 Task: Create a due date automation trigger when advanced on, on the tuesday of the week a card is due add fields without custom field "Resume" set to a date between 1 and 7 days from now at 11:00 AM.
Action: Mouse moved to (829, 256)
Screenshot: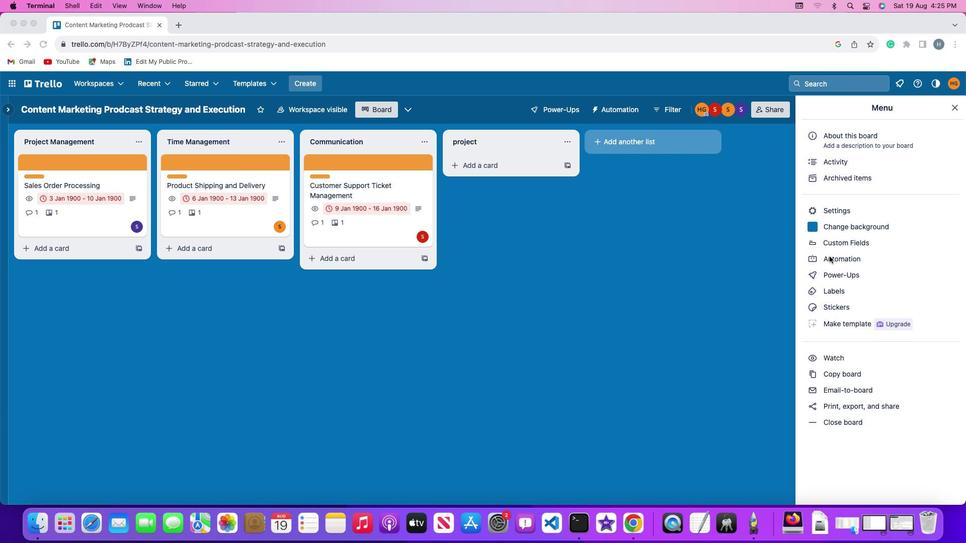 
Action: Mouse pressed left at (829, 256)
Screenshot: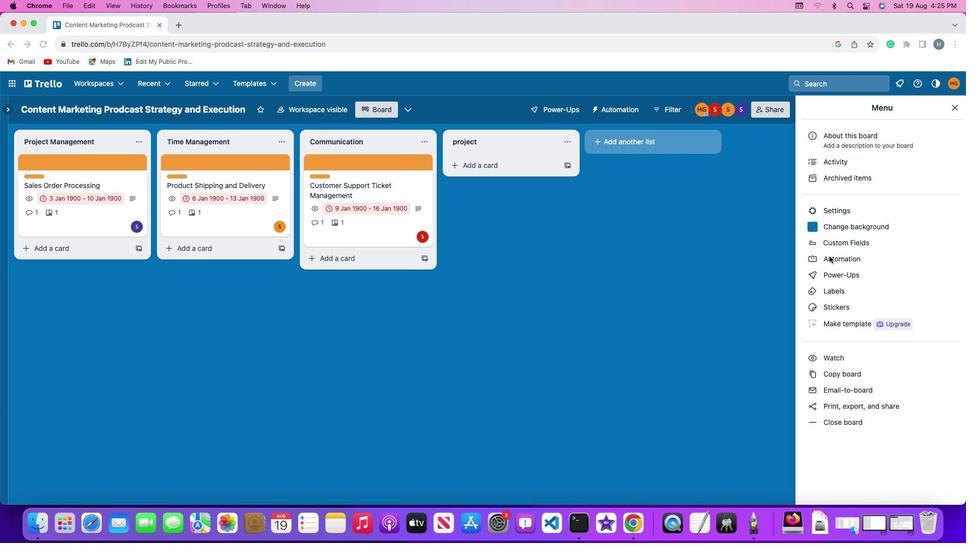 
Action: Mouse pressed left at (829, 256)
Screenshot: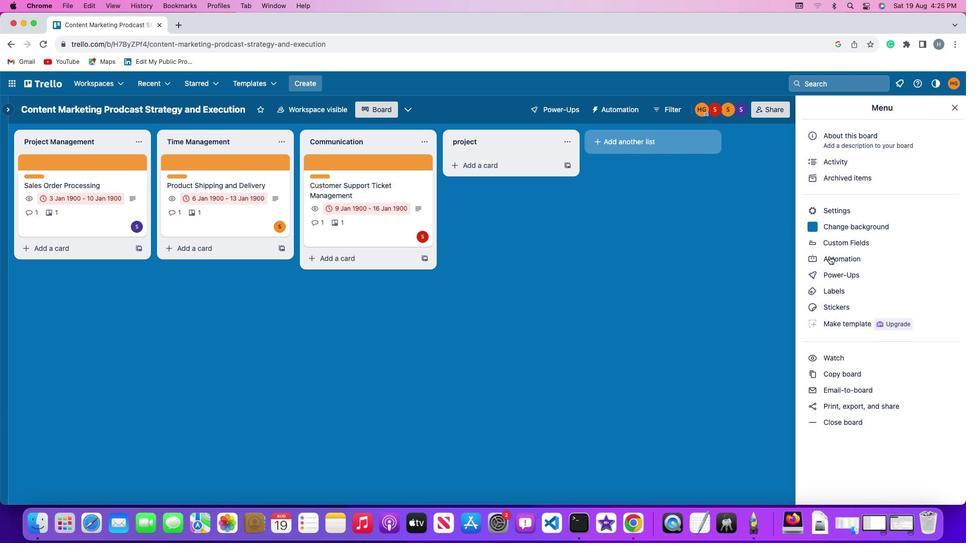 
Action: Mouse moved to (56, 236)
Screenshot: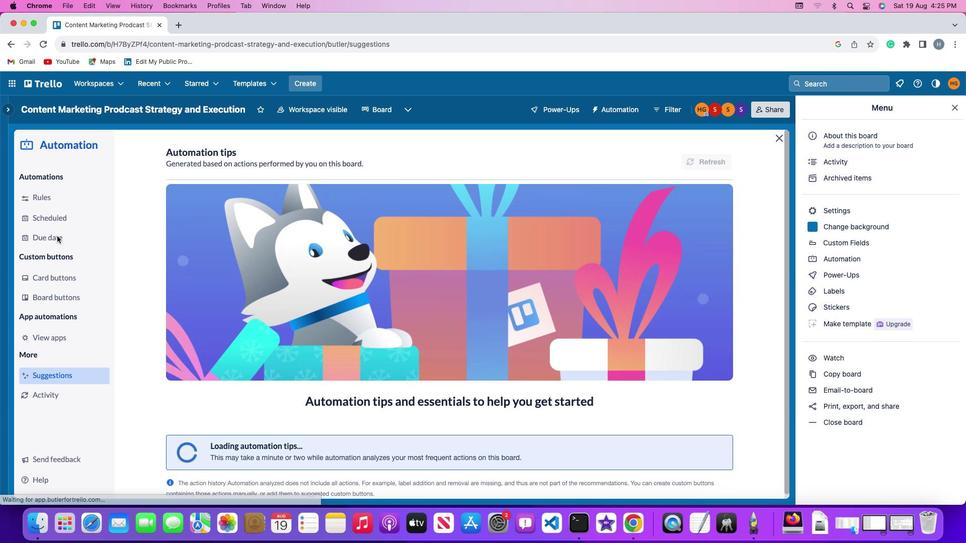 
Action: Mouse pressed left at (56, 236)
Screenshot: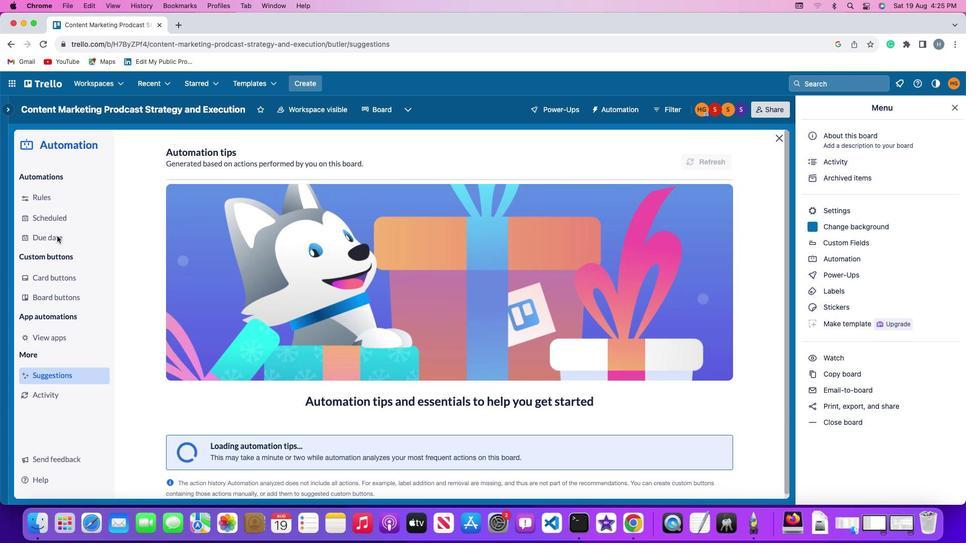 
Action: Mouse moved to (671, 153)
Screenshot: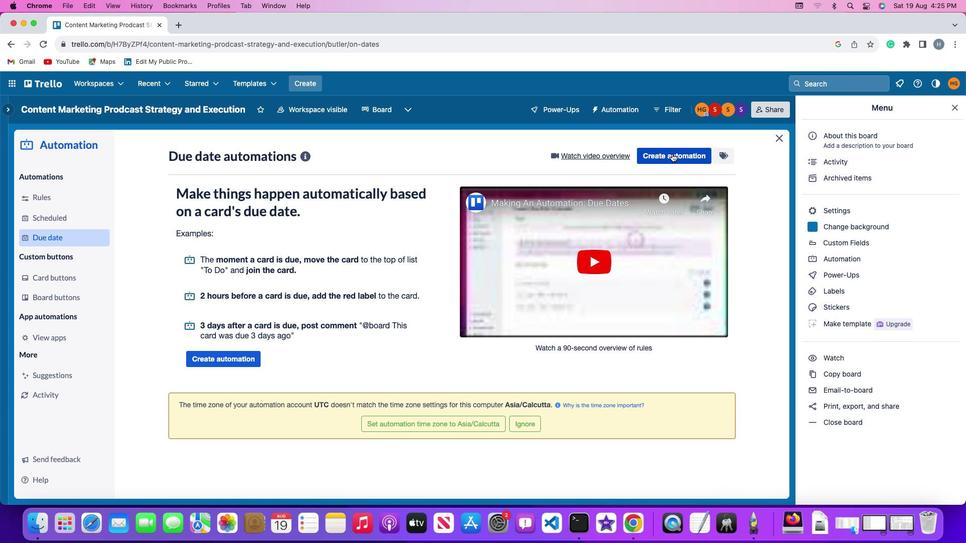 
Action: Mouse pressed left at (671, 153)
Screenshot: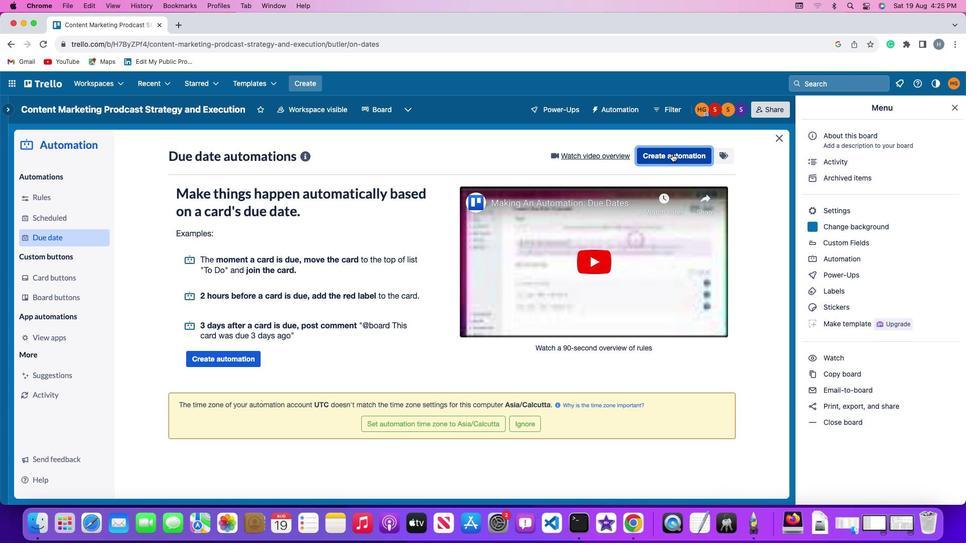 
Action: Mouse moved to (225, 256)
Screenshot: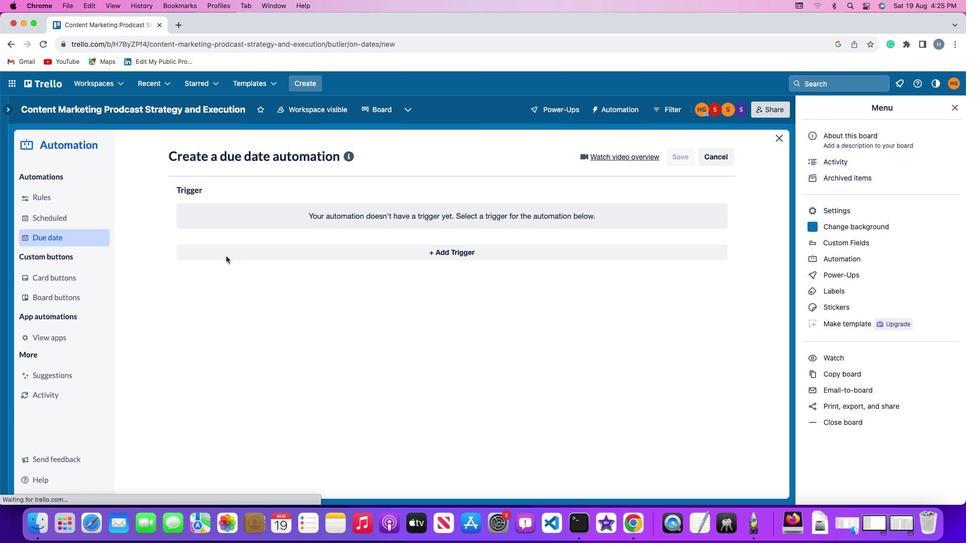 
Action: Mouse pressed left at (225, 256)
Screenshot: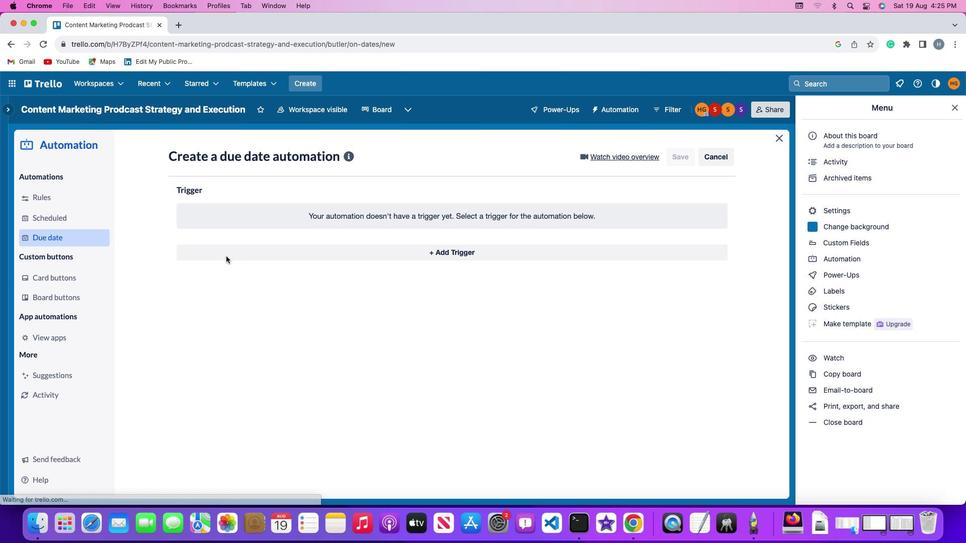 
Action: Mouse moved to (223, 436)
Screenshot: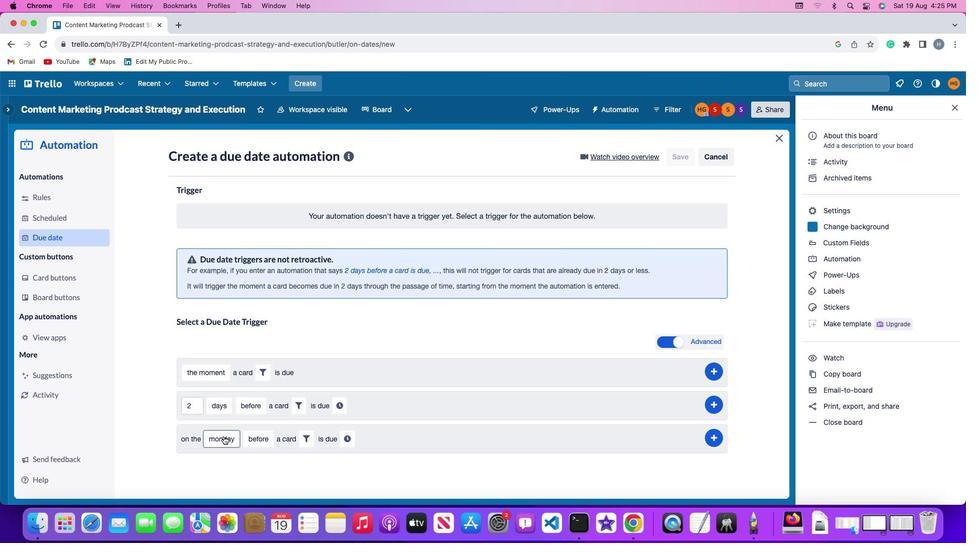 
Action: Mouse pressed left at (223, 436)
Screenshot: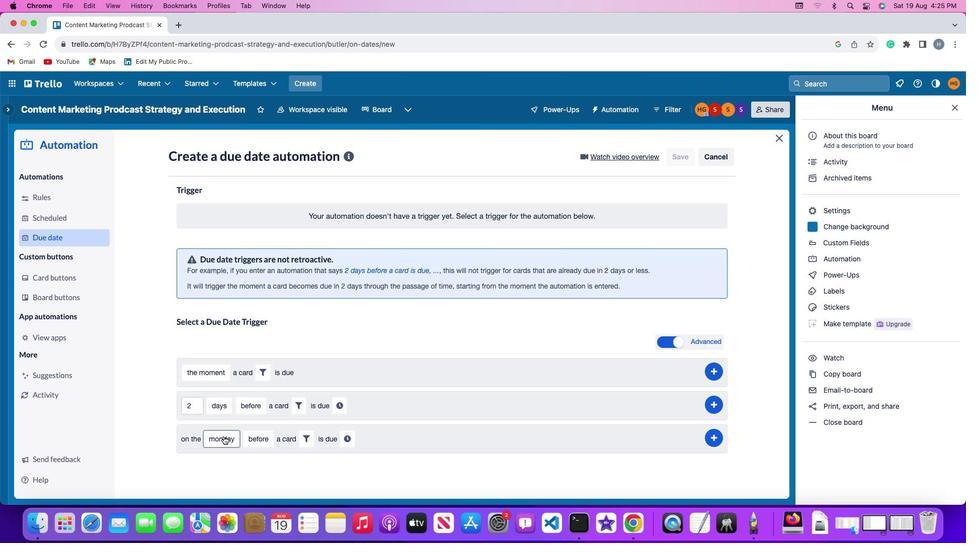 
Action: Mouse moved to (239, 323)
Screenshot: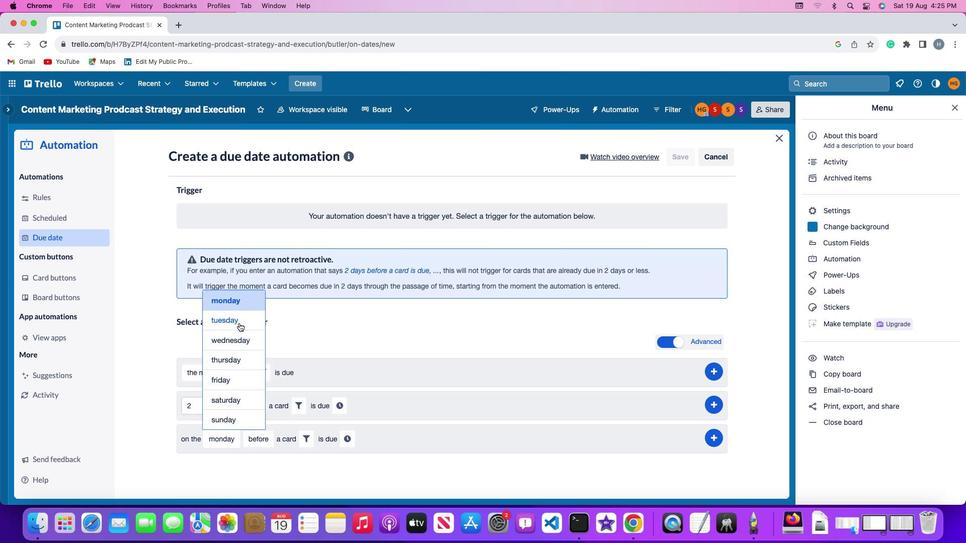 
Action: Mouse pressed left at (239, 323)
Screenshot: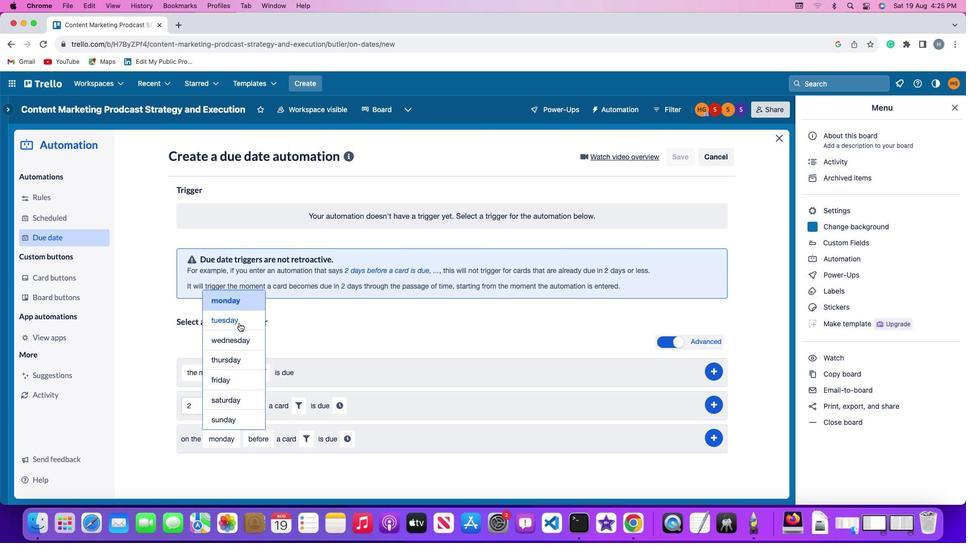 
Action: Mouse moved to (262, 436)
Screenshot: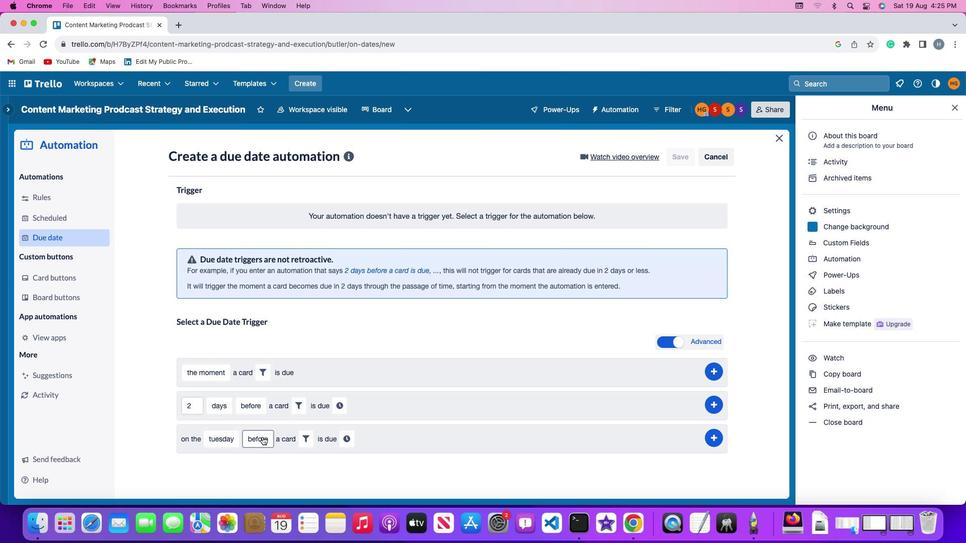 
Action: Mouse pressed left at (262, 436)
Screenshot: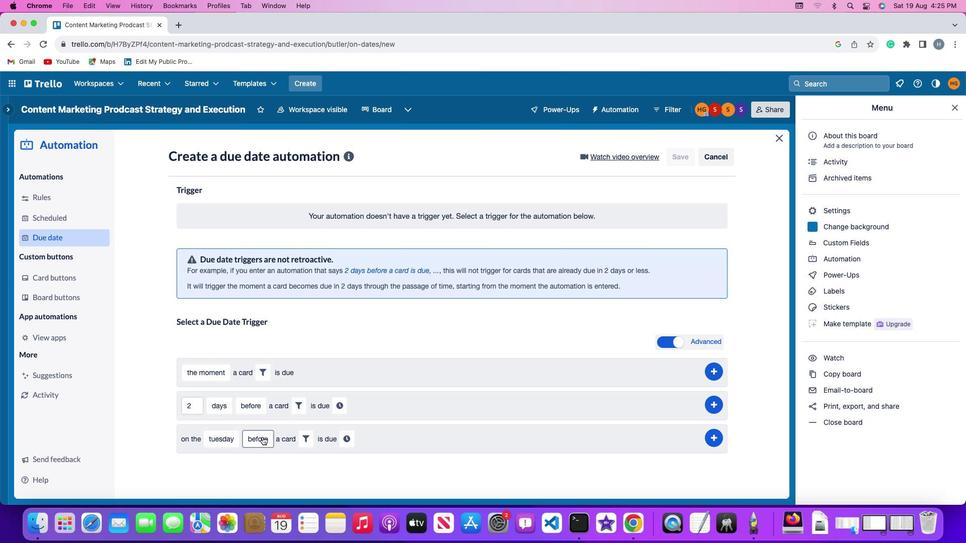 
Action: Mouse moved to (279, 401)
Screenshot: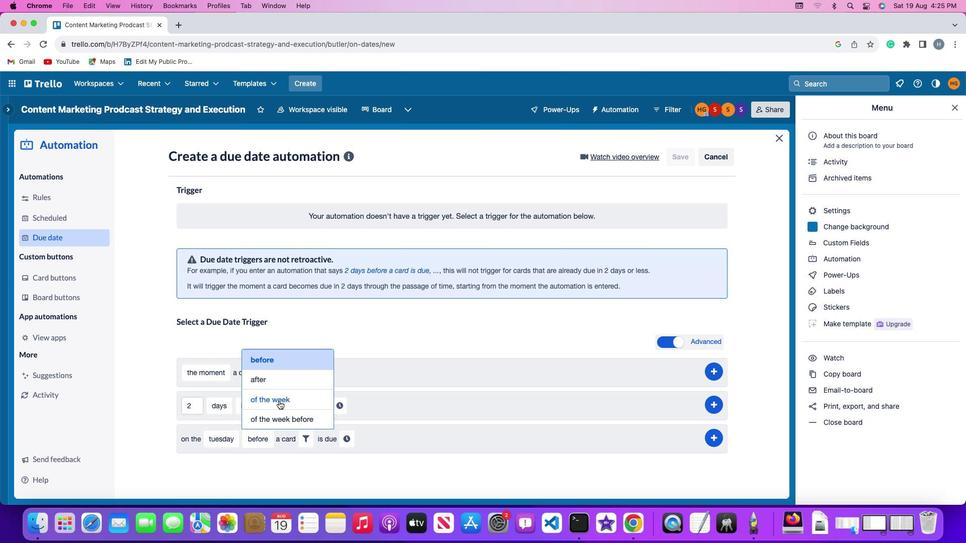 
Action: Mouse pressed left at (279, 401)
Screenshot: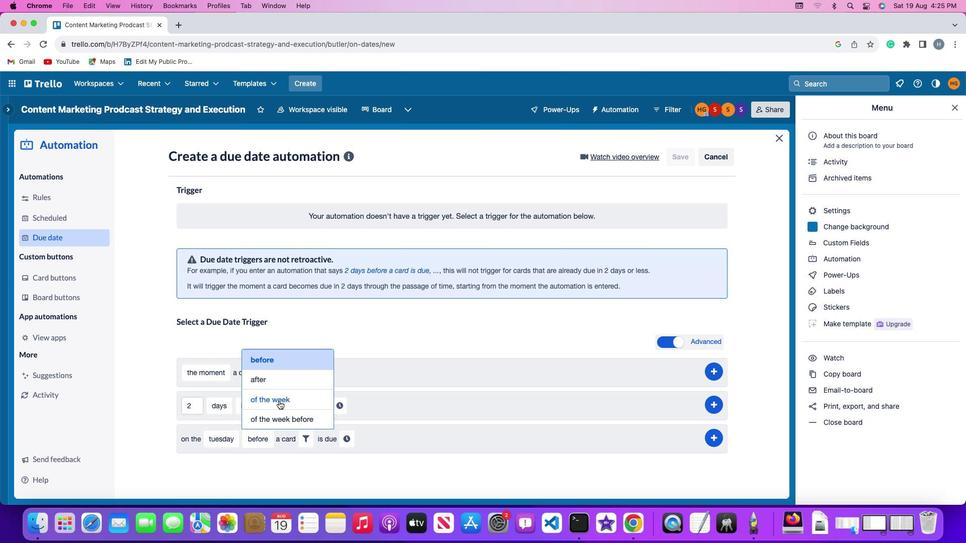 
Action: Mouse moved to (327, 441)
Screenshot: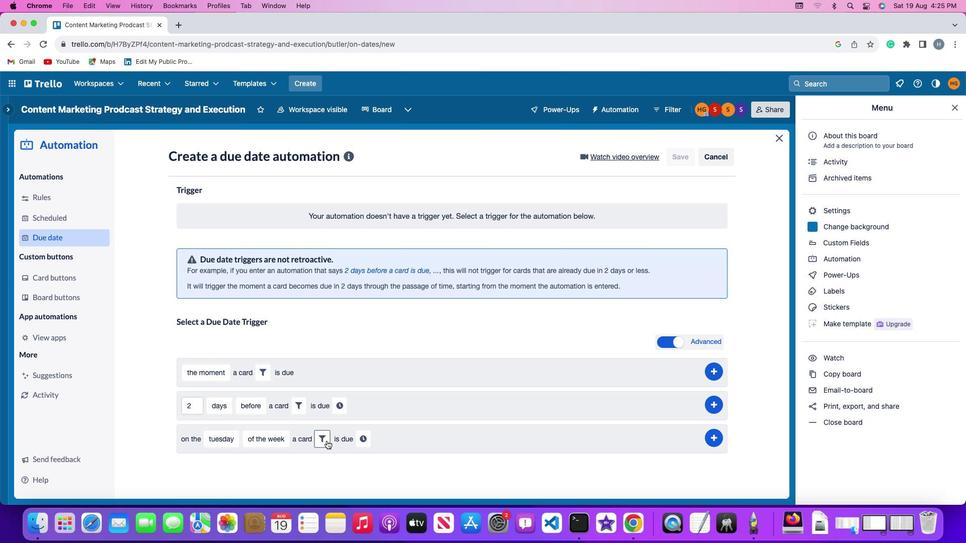 
Action: Mouse pressed left at (327, 441)
Screenshot: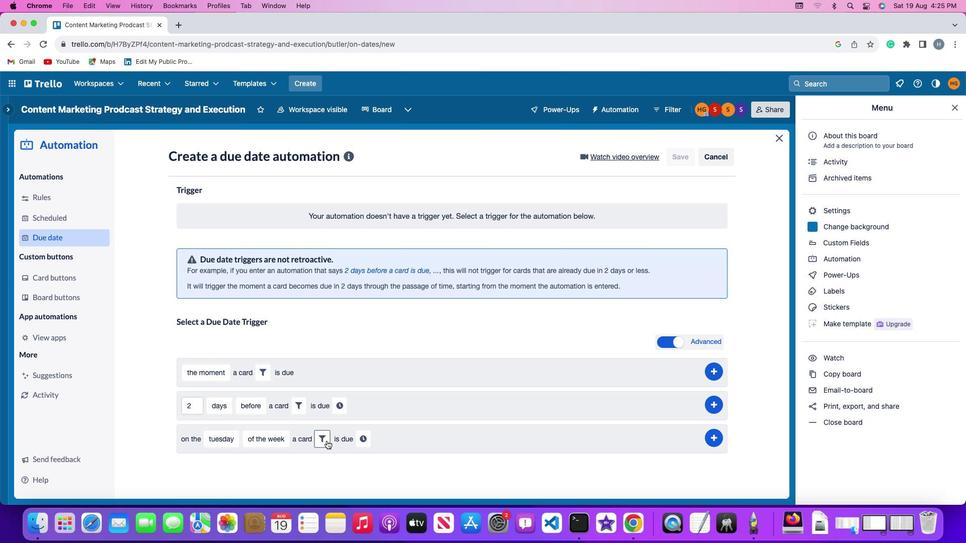 
Action: Mouse moved to (484, 467)
Screenshot: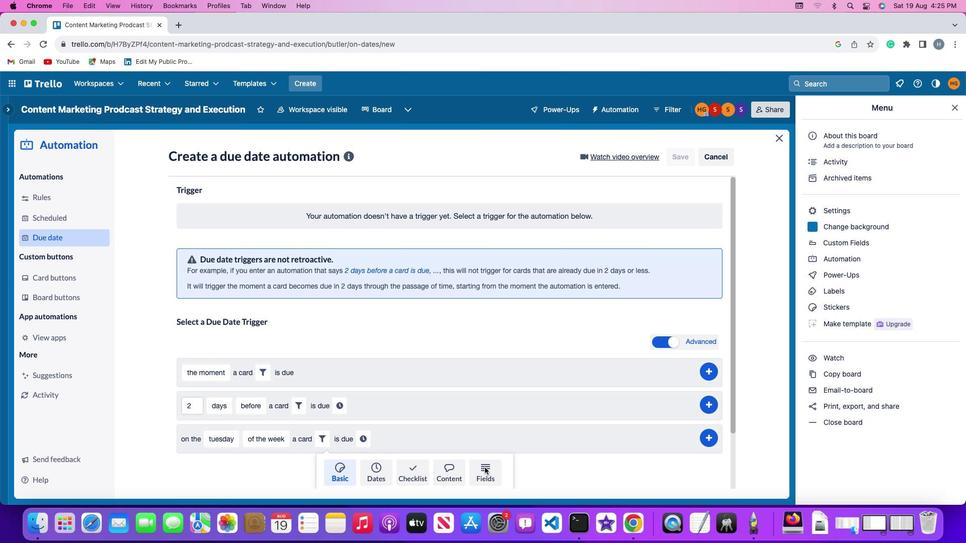 
Action: Mouse pressed left at (484, 467)
Screenshot: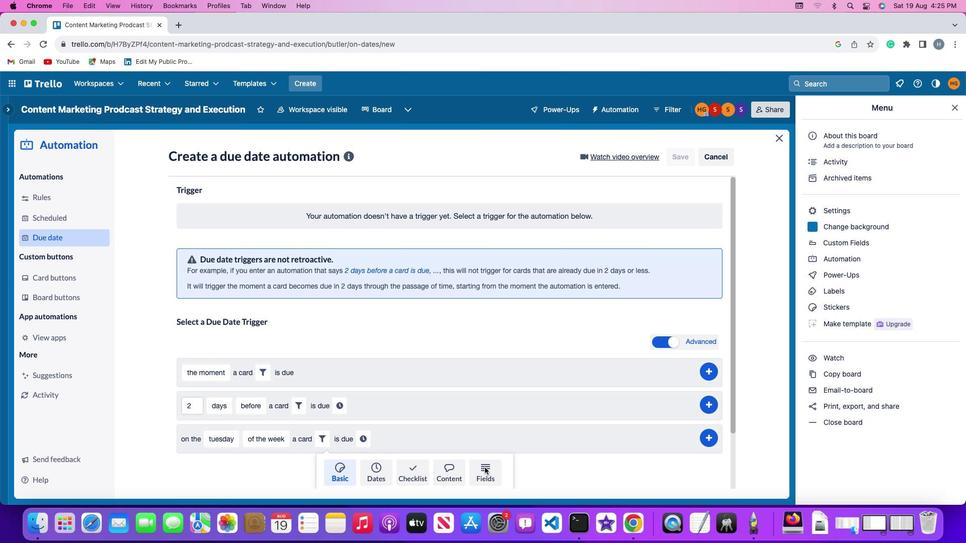 
Action: Mouse moved to (291, 469)
Screenshot: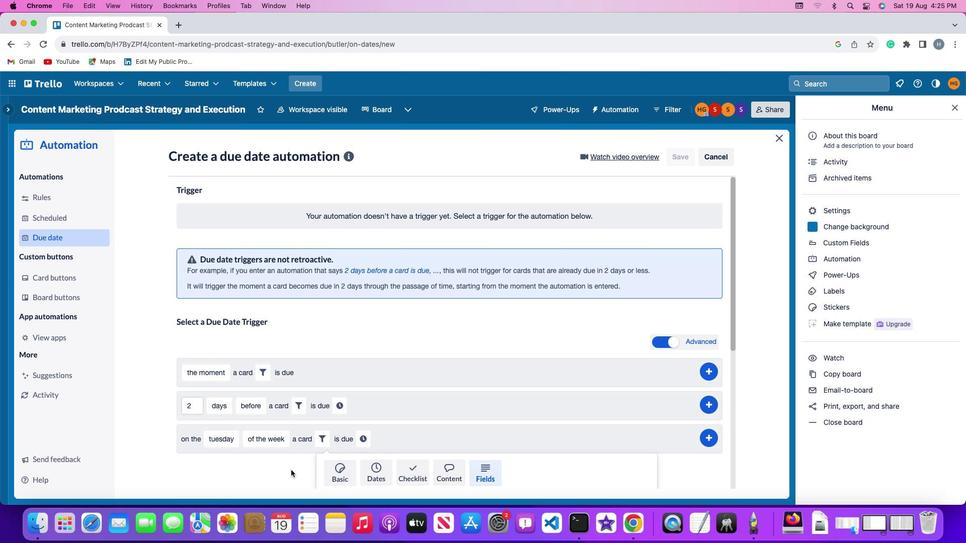 
Action: Mouse scrolled (291, 469) with delta (0, 0)
Screenshot: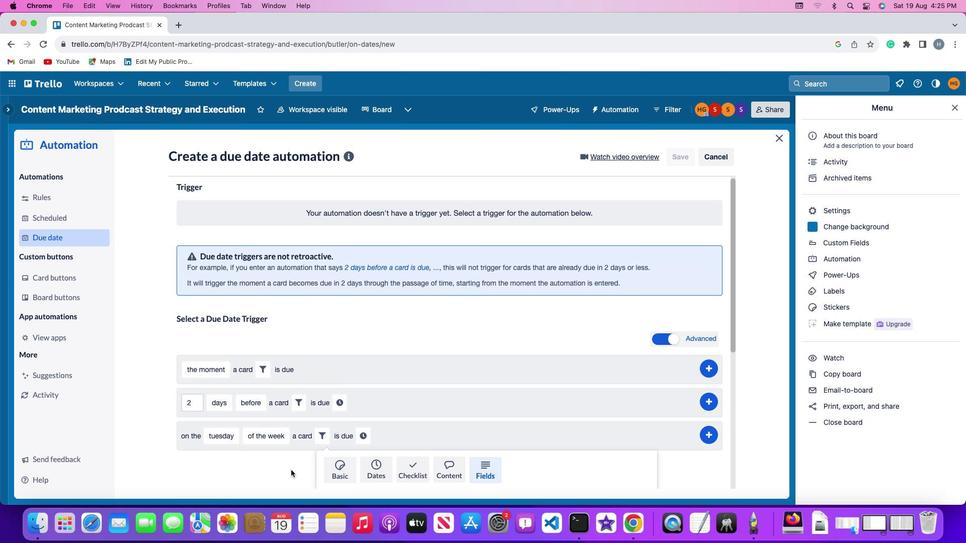 
Action: Mouse scrolled (291, 469) with delta (0, 0)
Screenshot: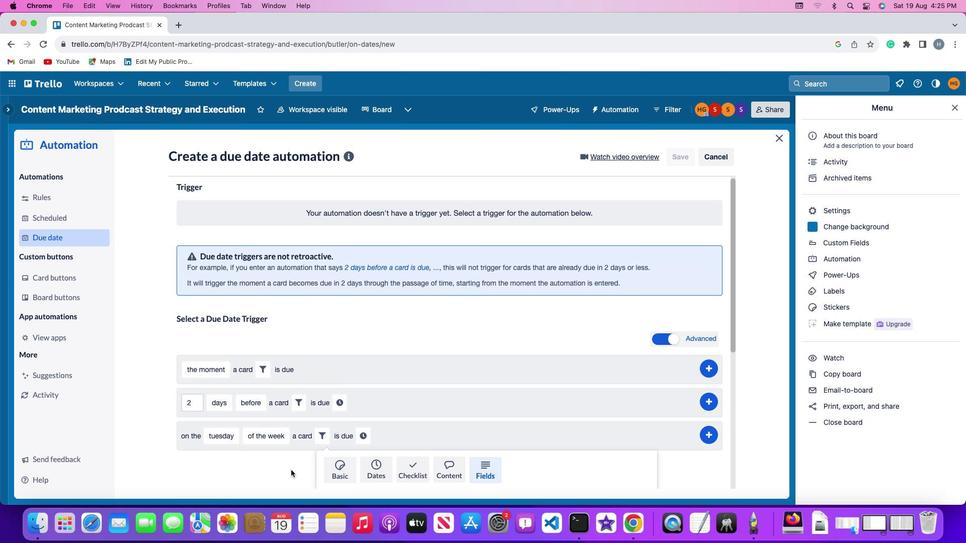 
Action: Mouse scrolled (291, 469) with delta (0, -2)
Screenshot: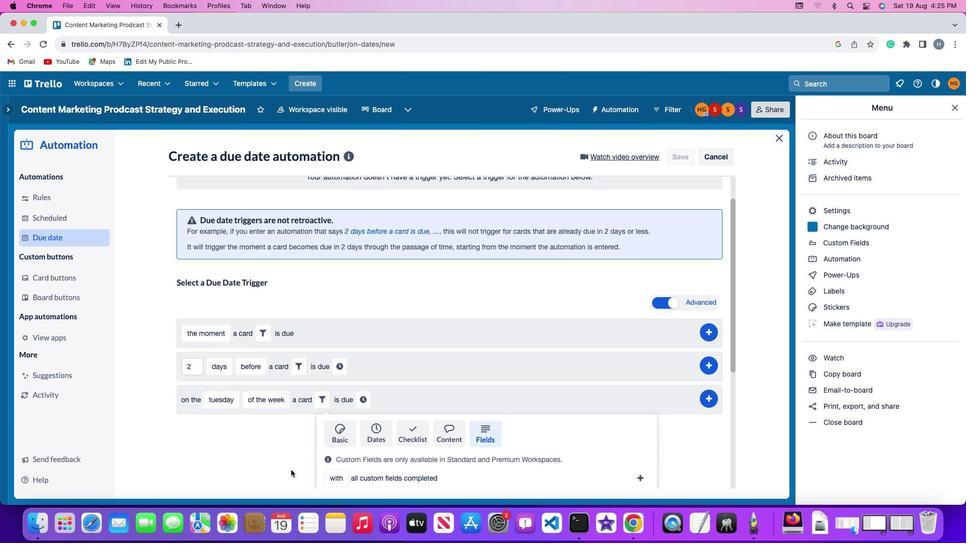 
Action: Mouse scrolled (291, 469) with delta (0, -2)
Screenshot: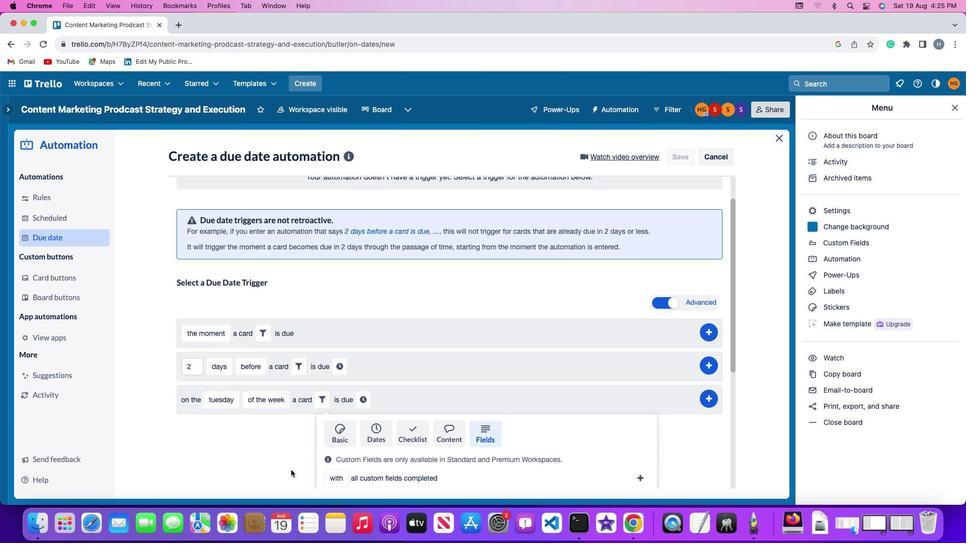 
Action: Mouse scrolled (291, 469) with delta (0, -3)
Screenshot: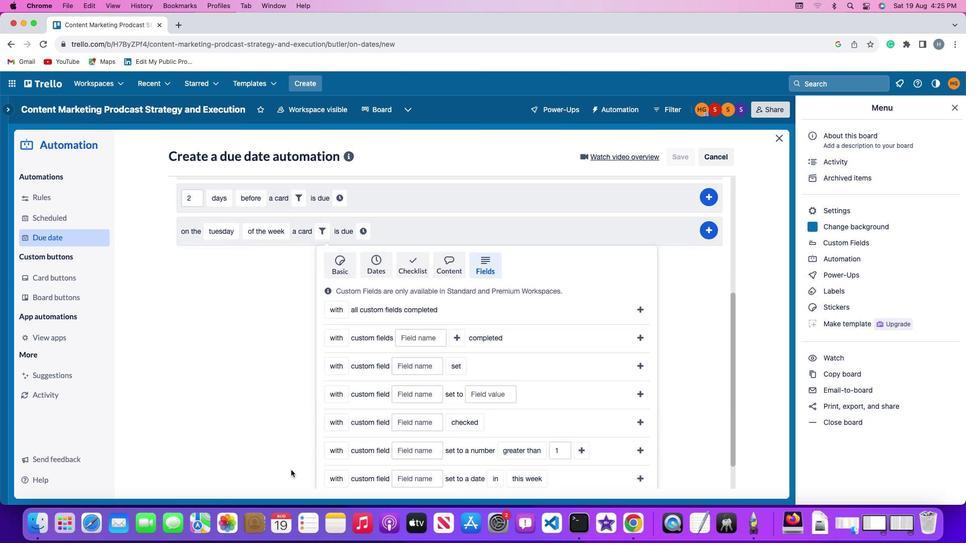 
Action: Mouse moved to (296, 466)
Screenshot: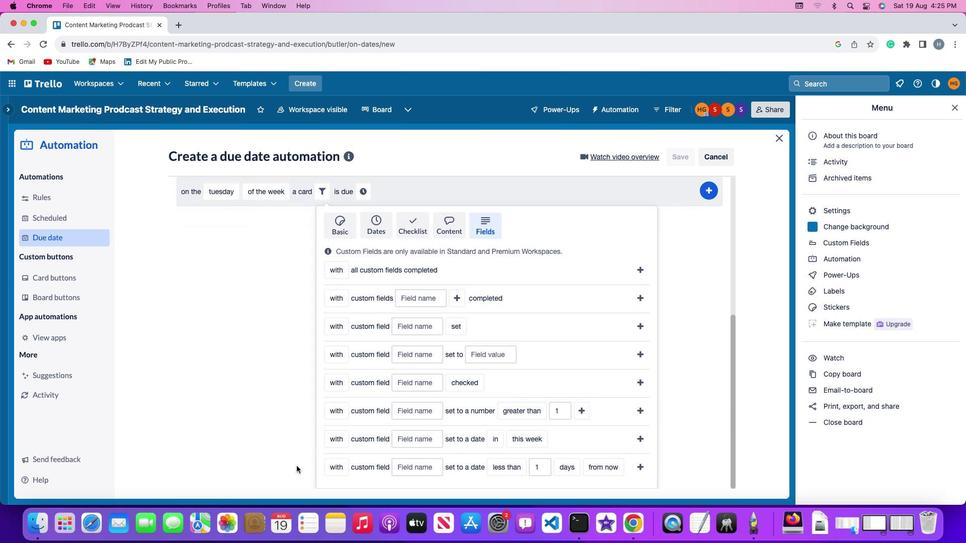 
Action: Mouse scrolled (296, 466) with delta (0, 0)
Screenshot: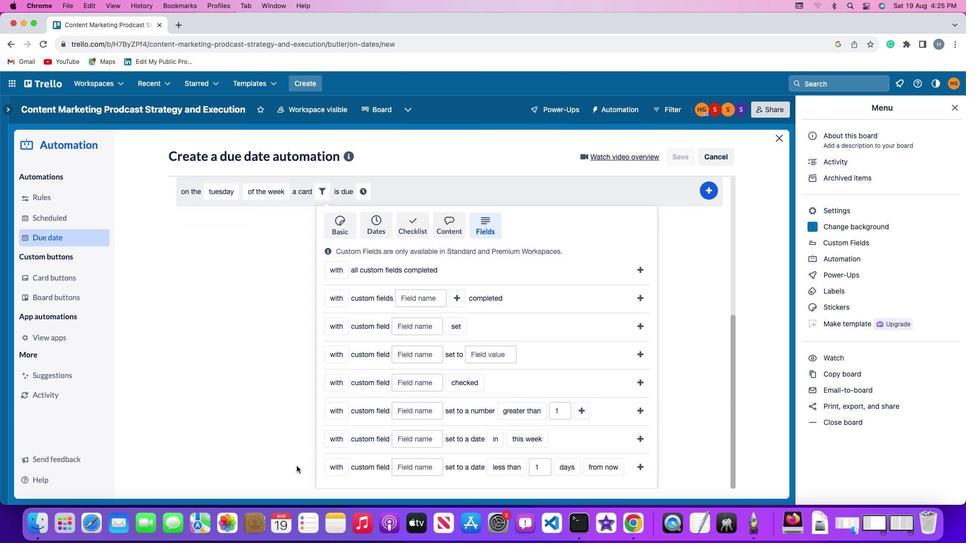 
Action: Mouse scrolled (296, 466) with delta (0, 0)
Screenshot: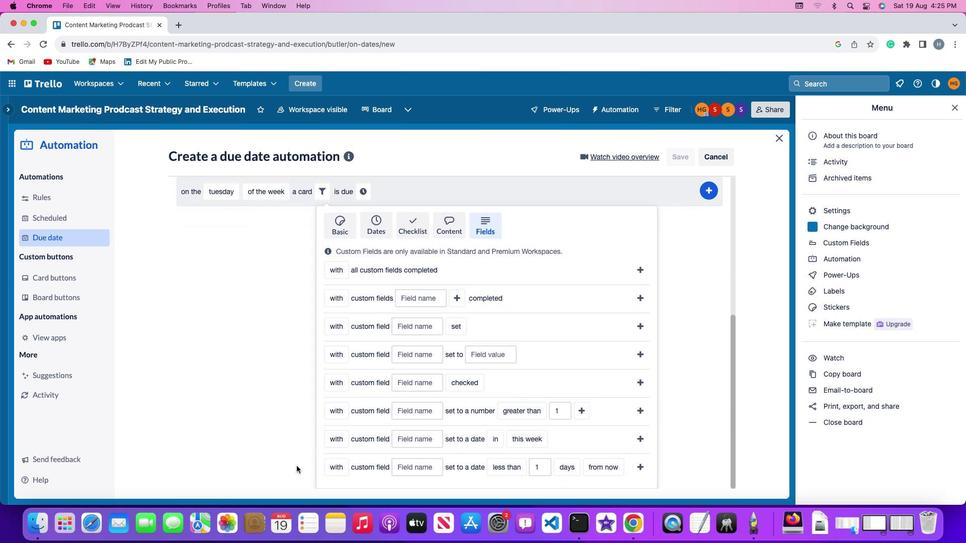 
Action: Mouse scrolled (296, 466) with delta (0, -1)
Screenshot: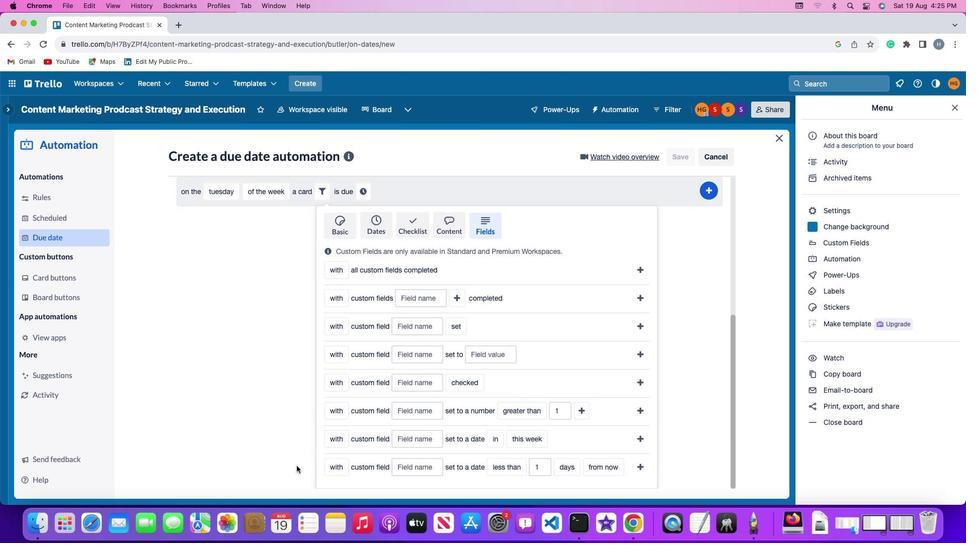 
Action: Mouse moved to (344, 463)
Screenshot: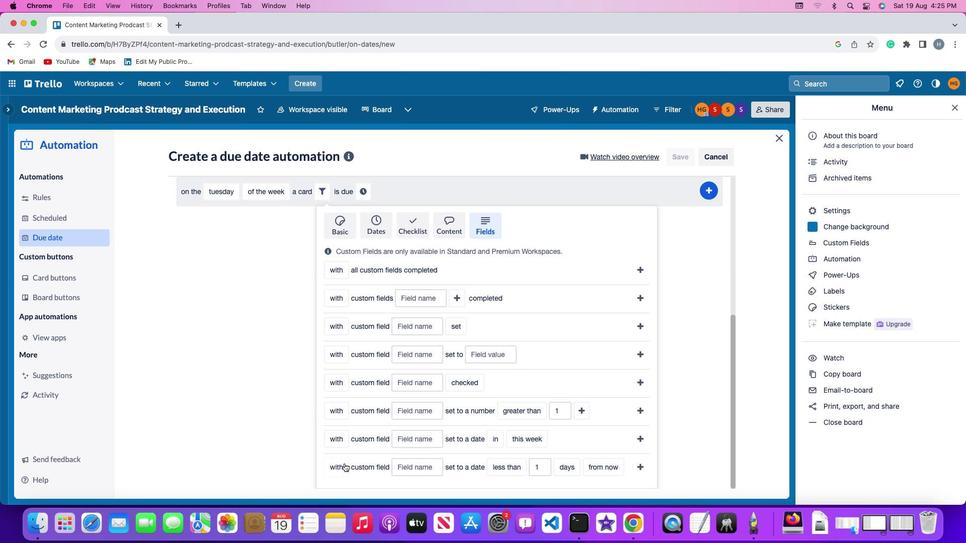 
Action: Mouse pressed left at (344, 463)
Screenshot: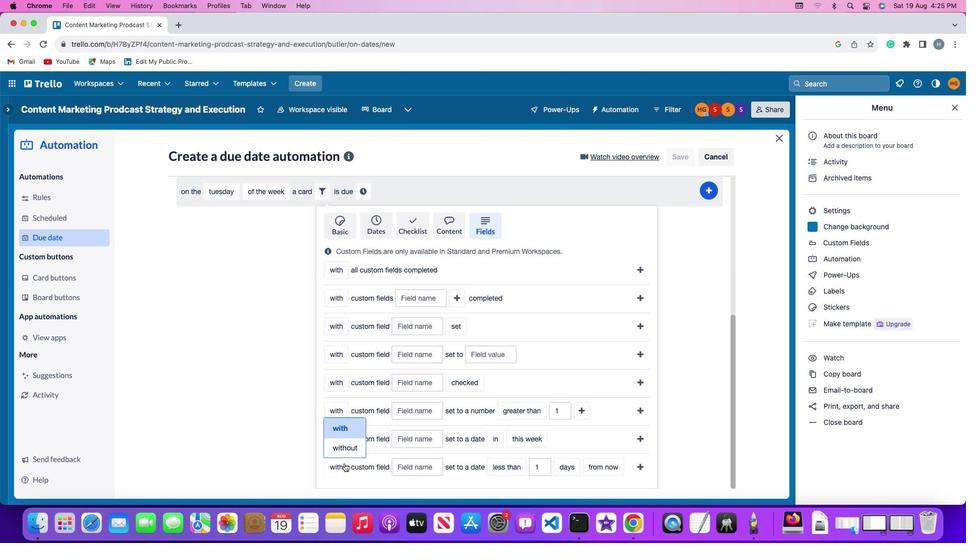 
Action: Mouse moved to (345, 452)
Screenshot: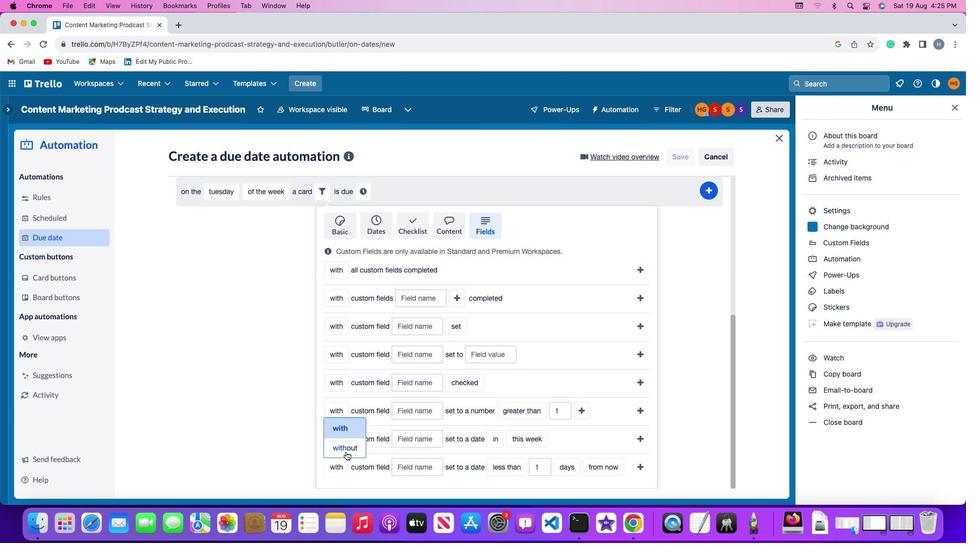 
Action: Mouse pressed left at (345, 452)
Screenshot: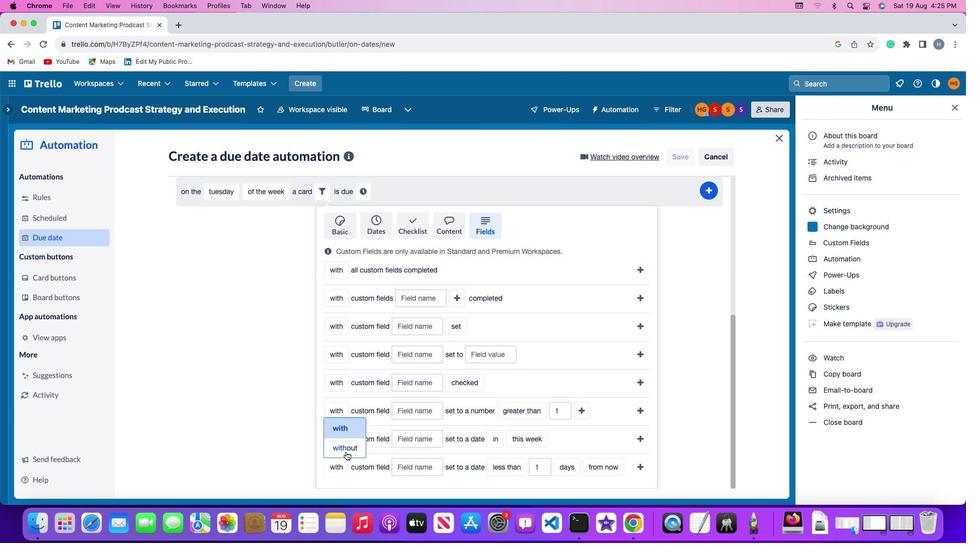 
Action: Mouse moved to (425, 465)
Screenshot: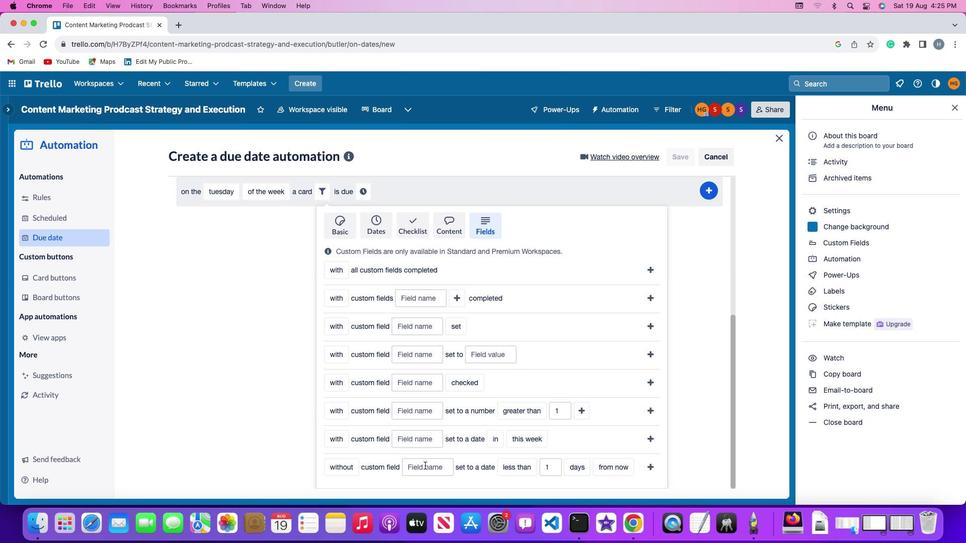 
Action: Mouse pressed left at (425, 465)
Screenshot: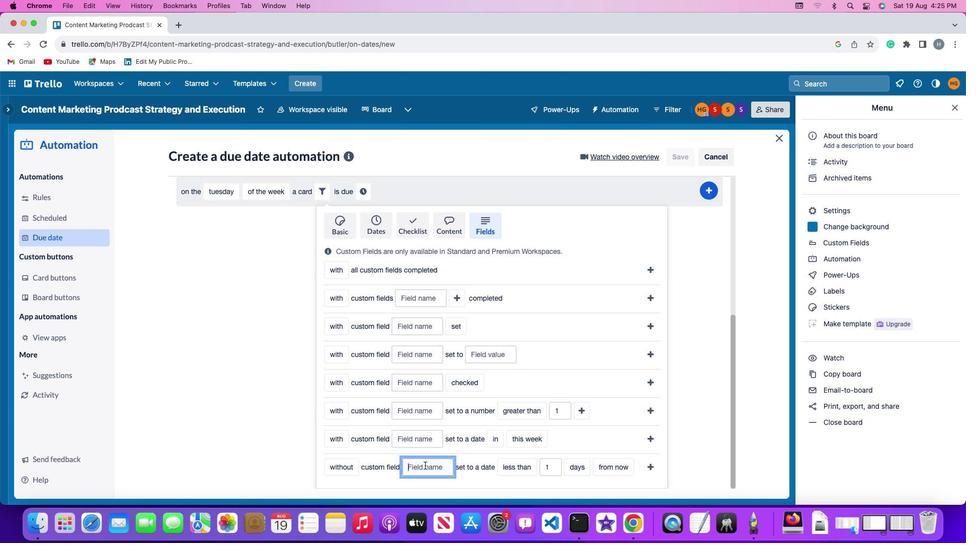 
Action: Key pressed Key.shift'R''e''s''u''m''e'
Screenshot: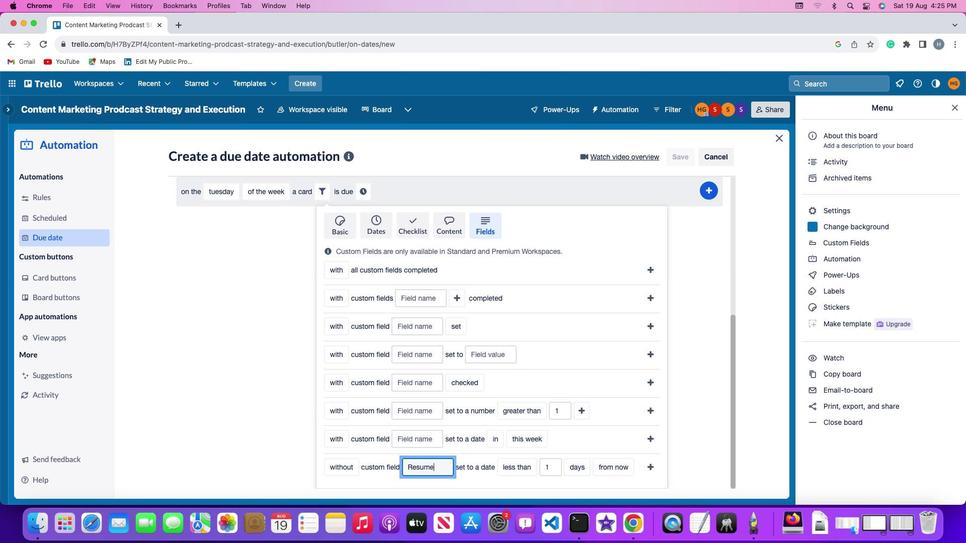 
Action: Mouse moved to (513, 461)
Screenshot: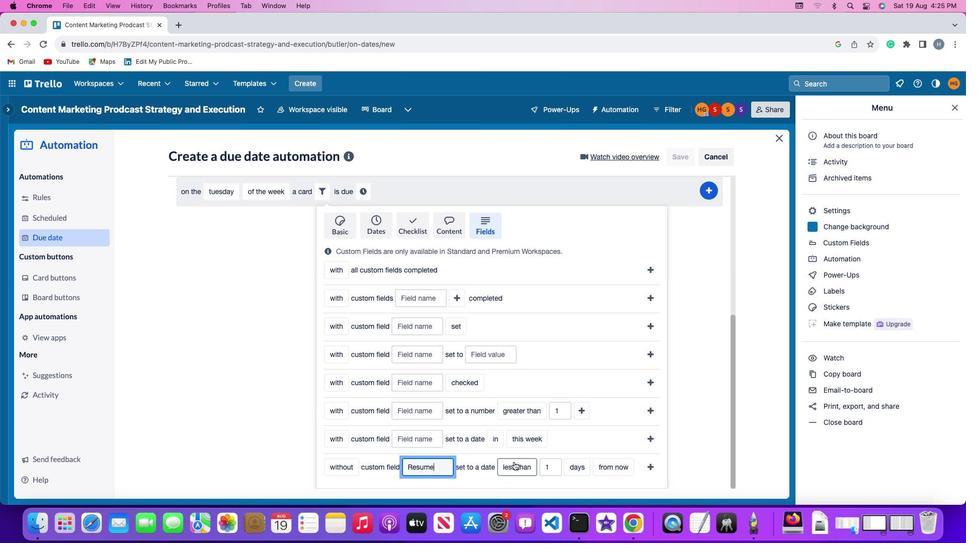 
Action: Mouse pressed left at (513, 461)
Screenshot: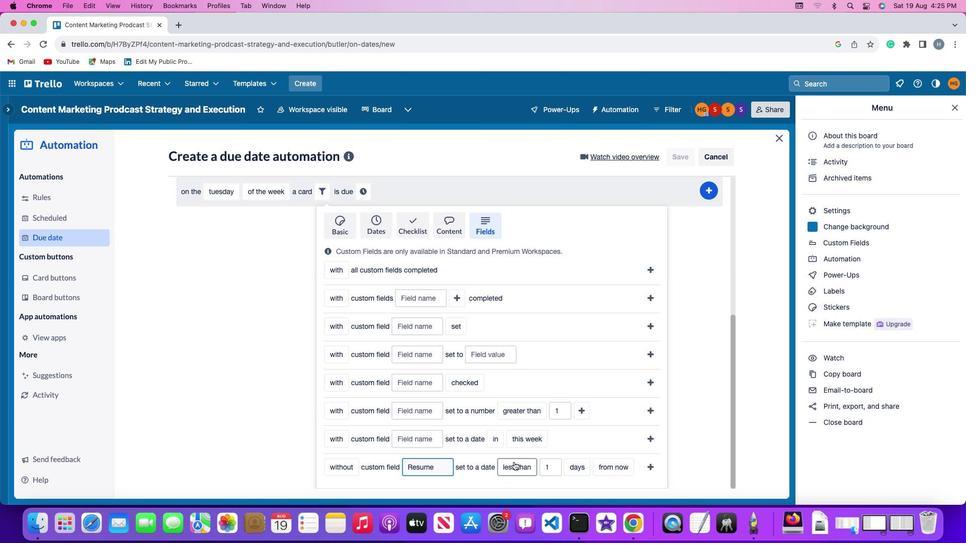 
Action: Mouse moved to (516, 450)
Screenshot: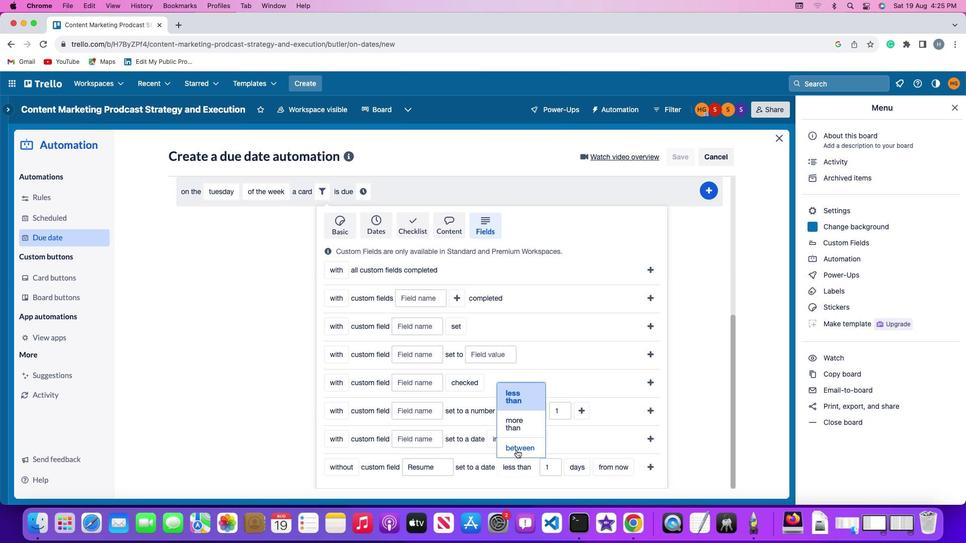 
Action: Mouse pressed left at (516, 450)
Screenshot: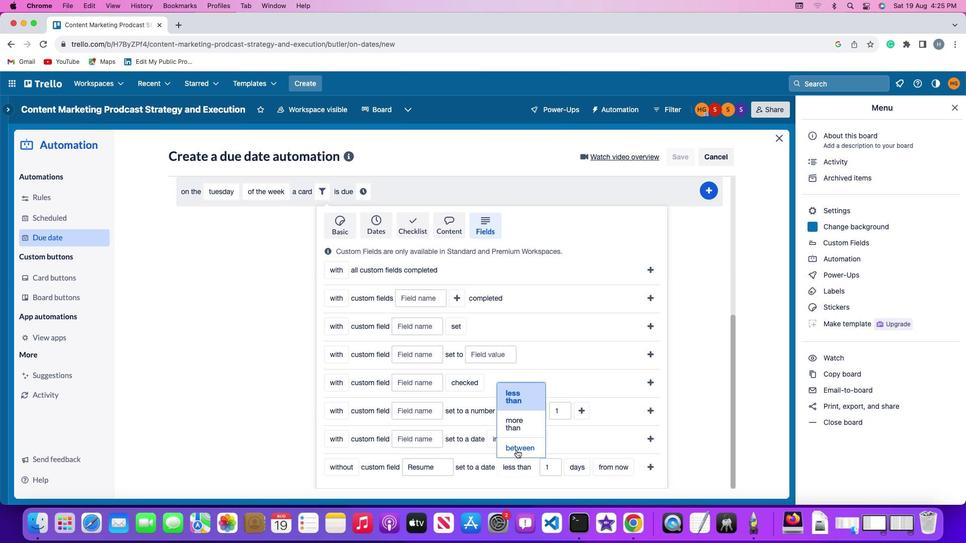 
Action: Mouse moved to (550, 465)
Screenshot: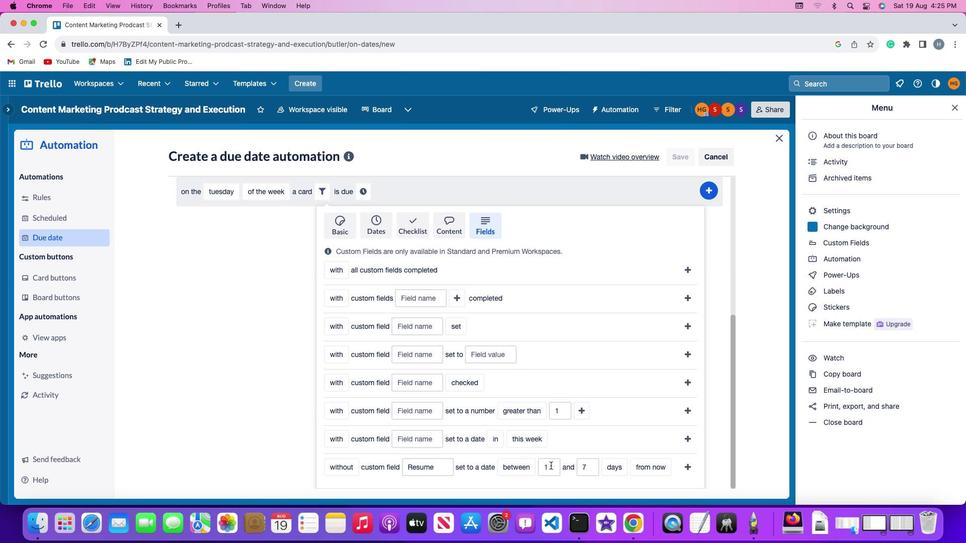 
Action: Mouse pressed left at (550, 465)
Screenshot: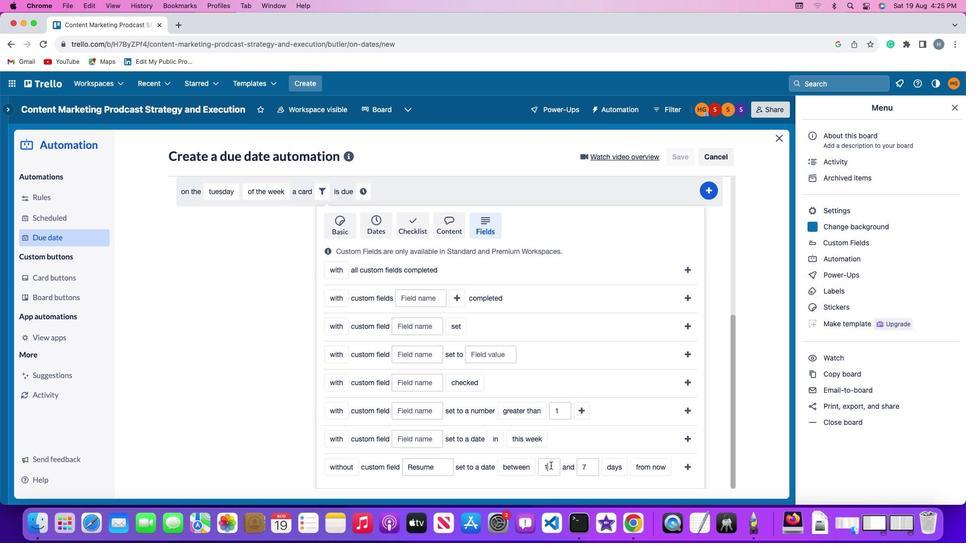 
Action: Key pressed Key.backspace'1'
Screenshot: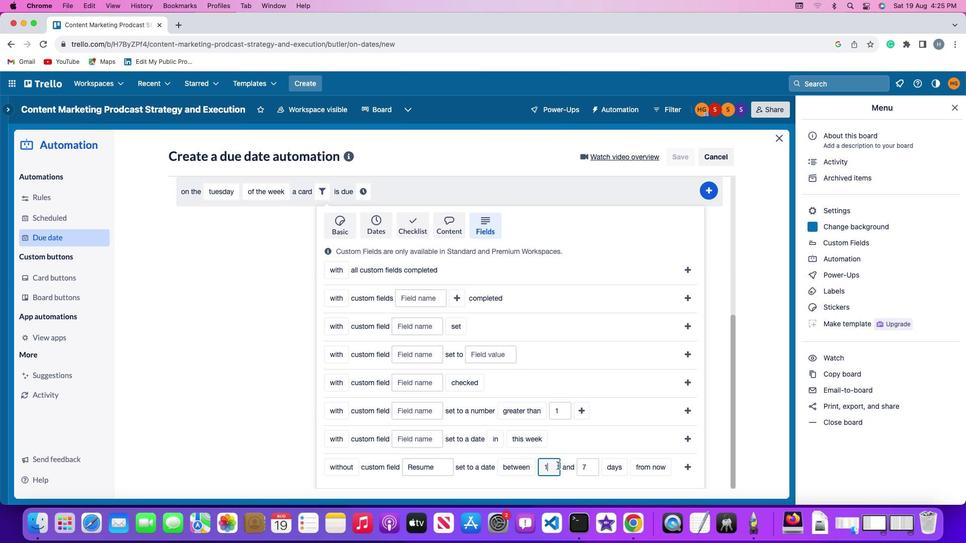 
Action: Mouse moved to (596, 465)
Screenshot: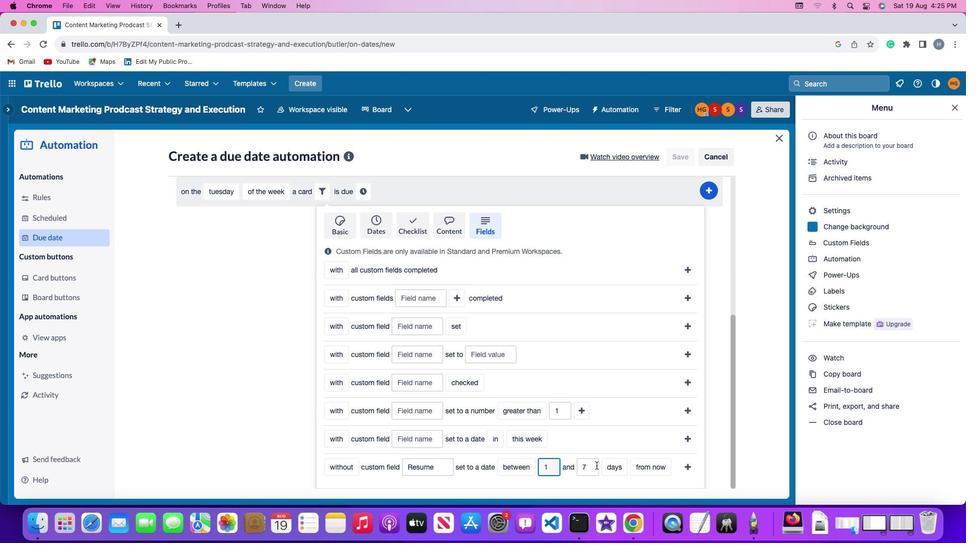 
Action: Mouse pressed left at (596, 465)
Screenshot: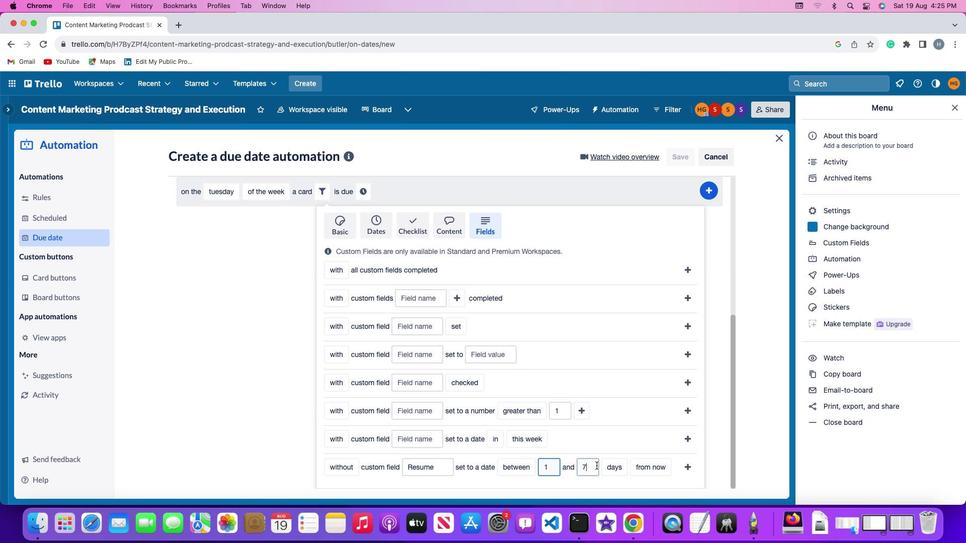 
Action: Key pressed Key.backspace'7'
Screenshot: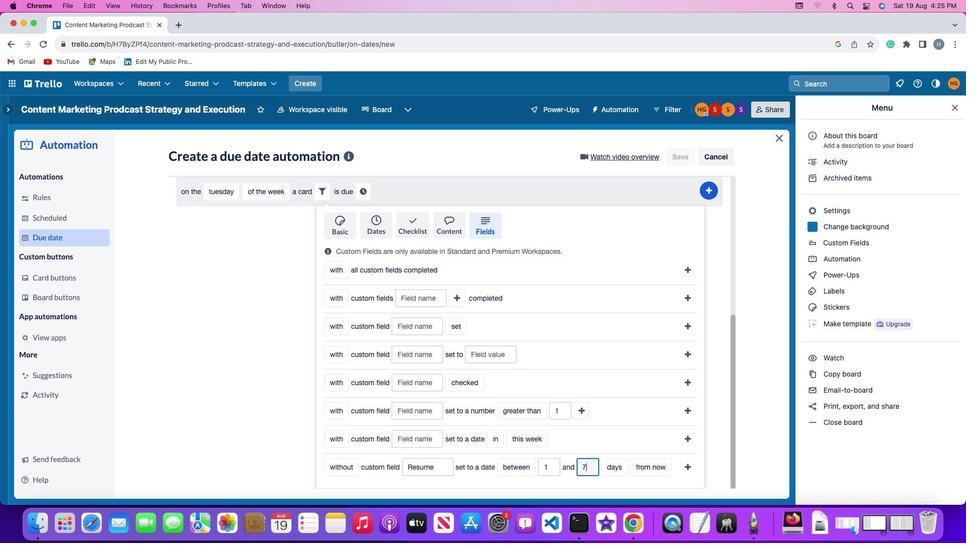 
Action: Mouse moved to (615, 465)
Screenshot: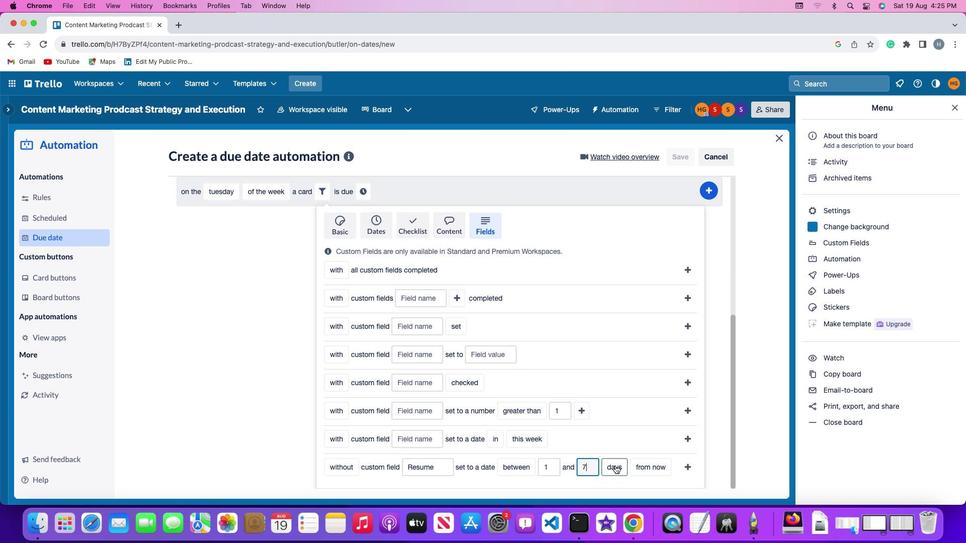 
Action: Mouse pressed left at (615, 465)
Screenshot: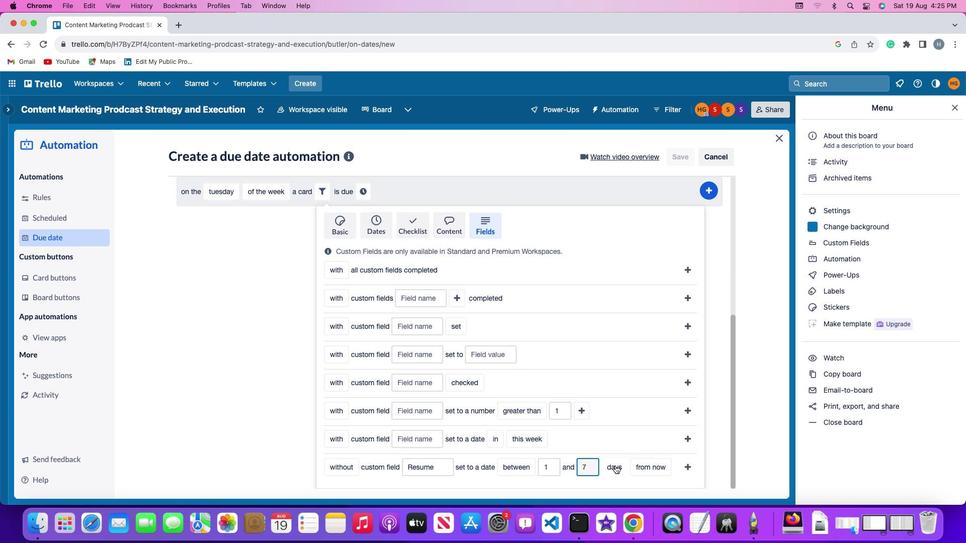 
Action: Mouse moved to (621, 429)
Screenshot: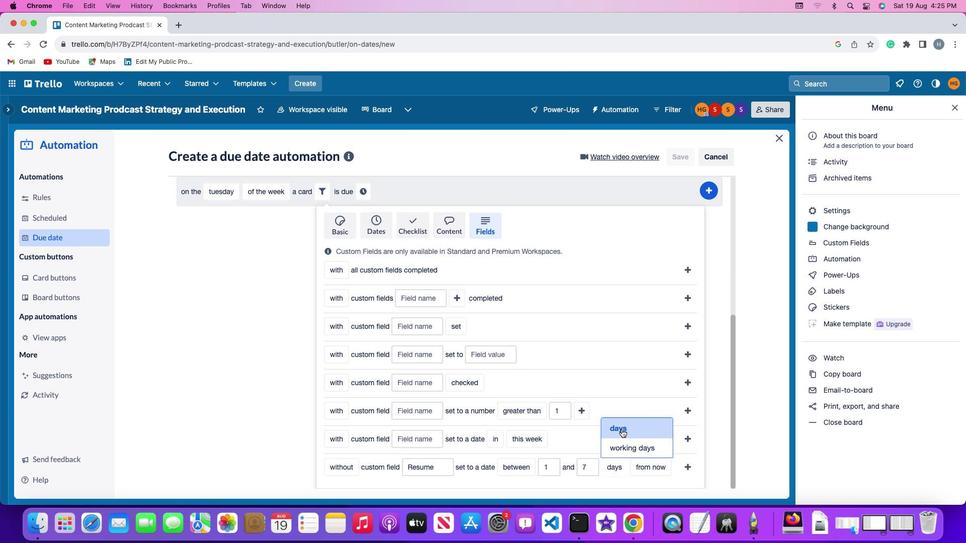 
Action: Mouse pressed left at (621, 429)
Screenshot: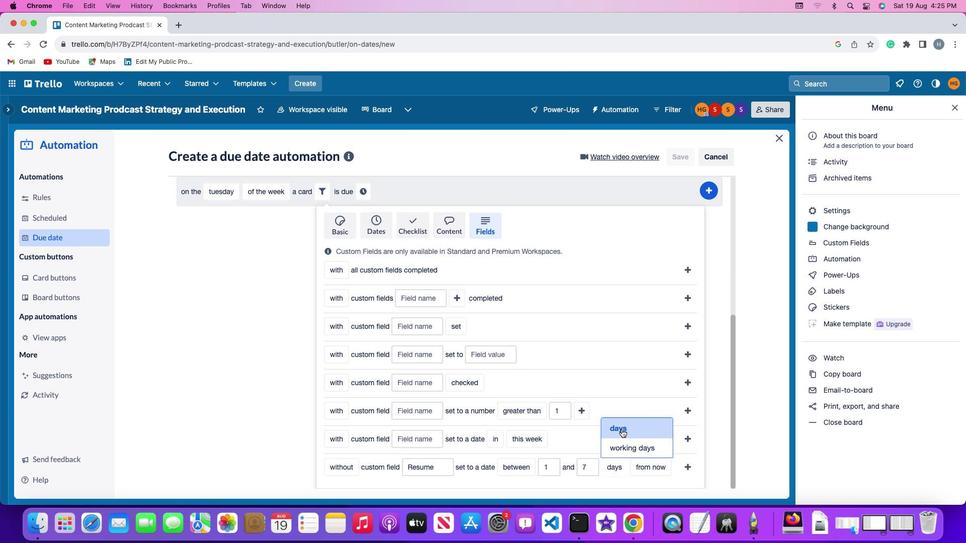
Action: Mouse moved to (652, 457)
Screenshot: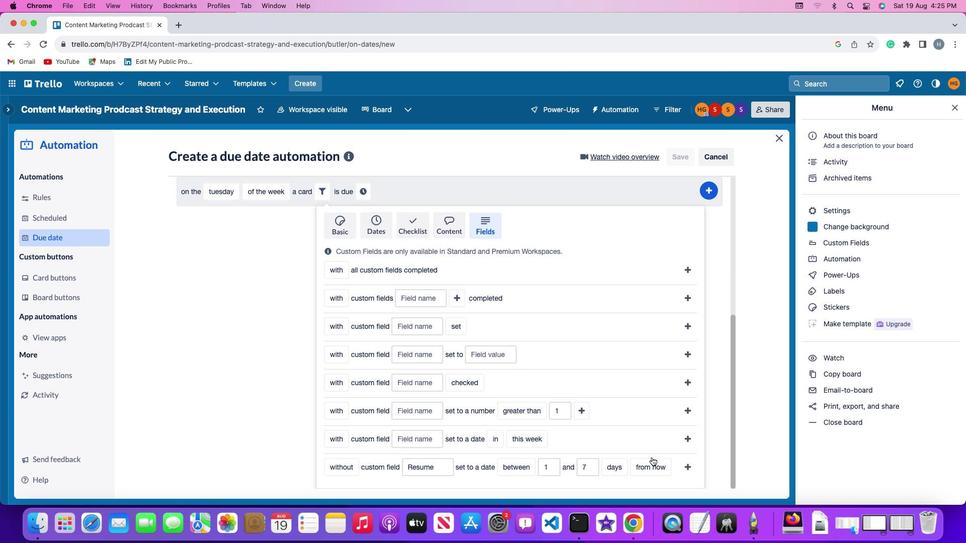 
Action: Mouse pressed left at (652, 457)
Screenshot: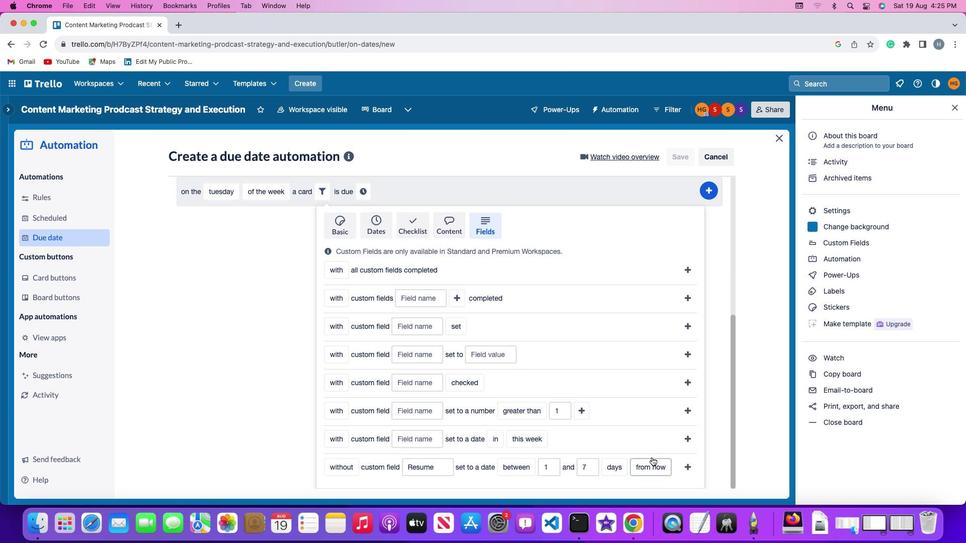
Action: Mouse moved to (649, 427)
Screenshot: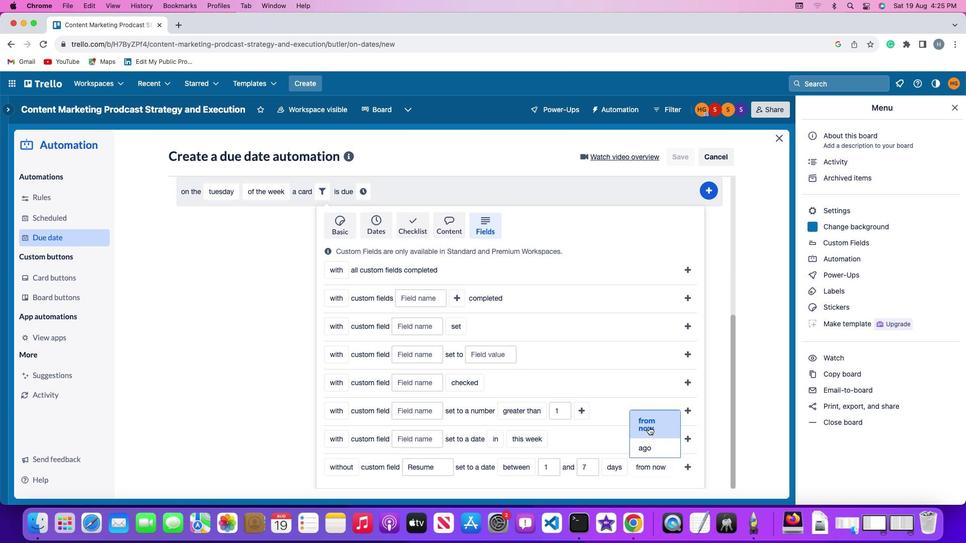 
Action: Mouse pressed left at (649, 427)
Screenshot: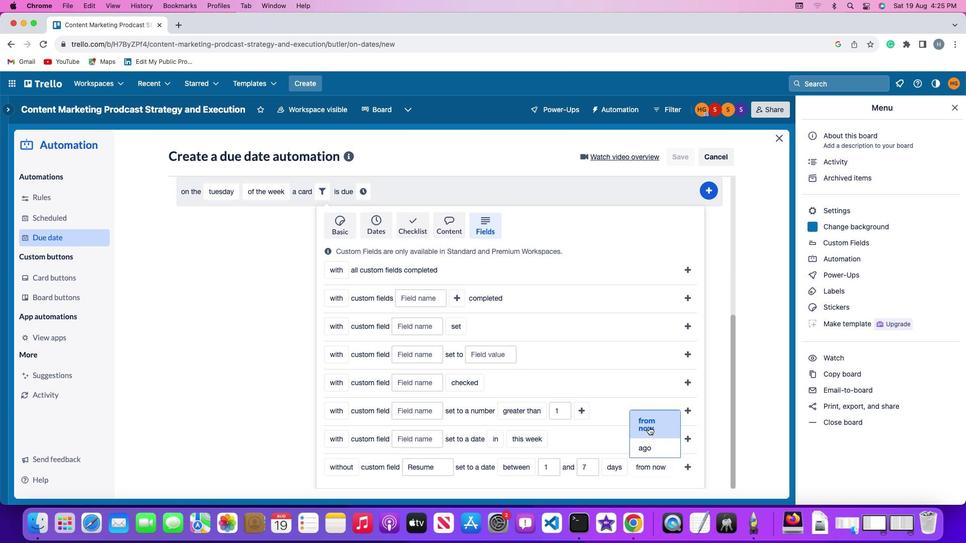 
Action: Mouse moved to (690, 465)
Screenshot: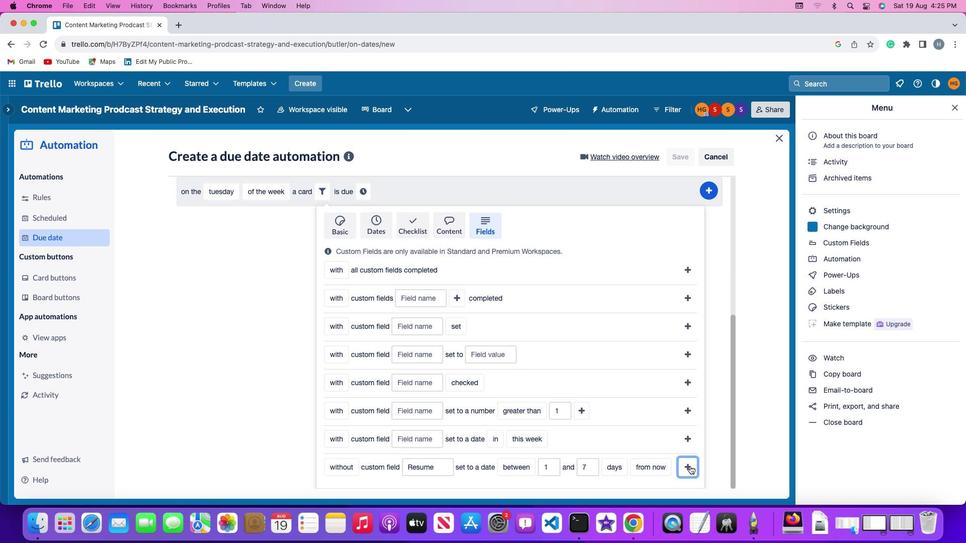 
Action: Mouse pressed left at (690, 465)
Screenshot: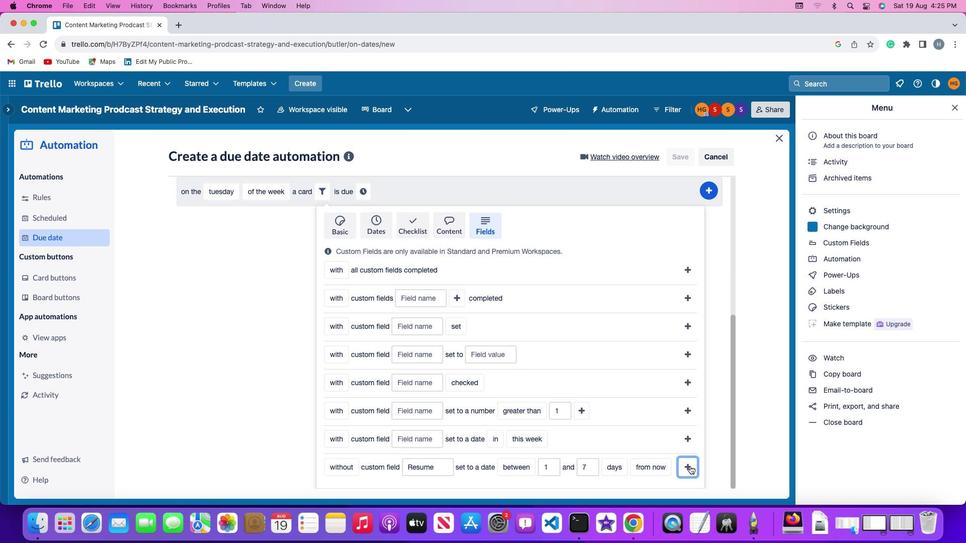 
Action: Mouse moved to (629, 435)
Screenshot: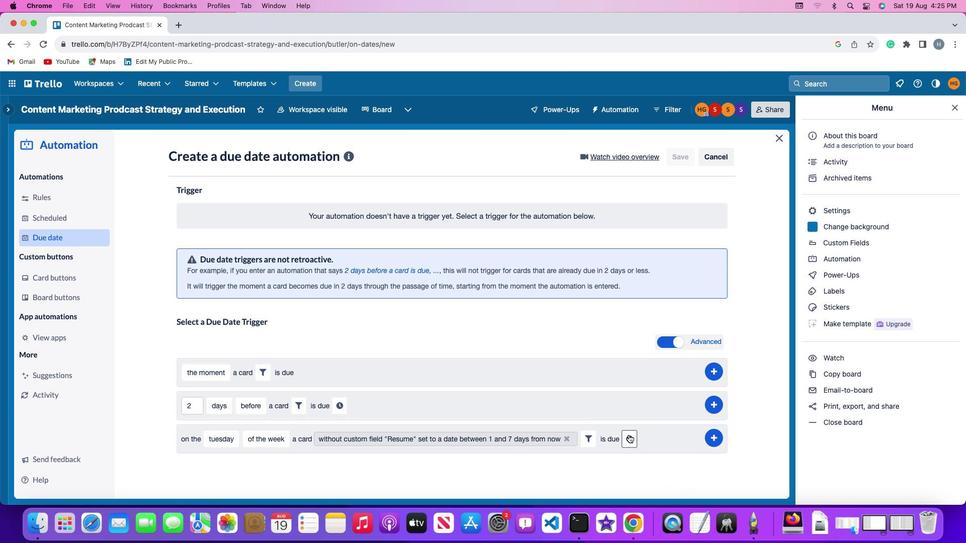 
Action: Mouse pressed left at (629, 435)
Screenshot: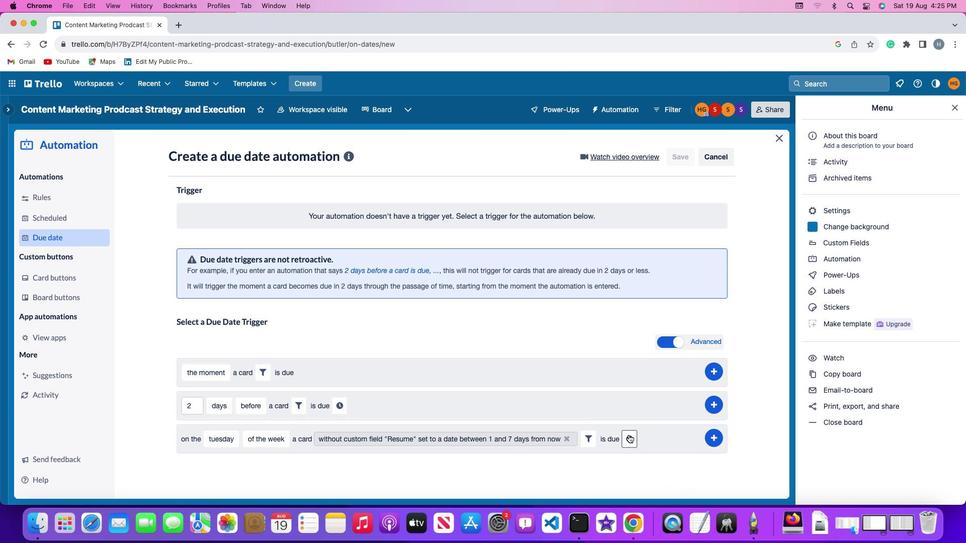 
Action: Mouse moved to (209, 461)
Screenshot: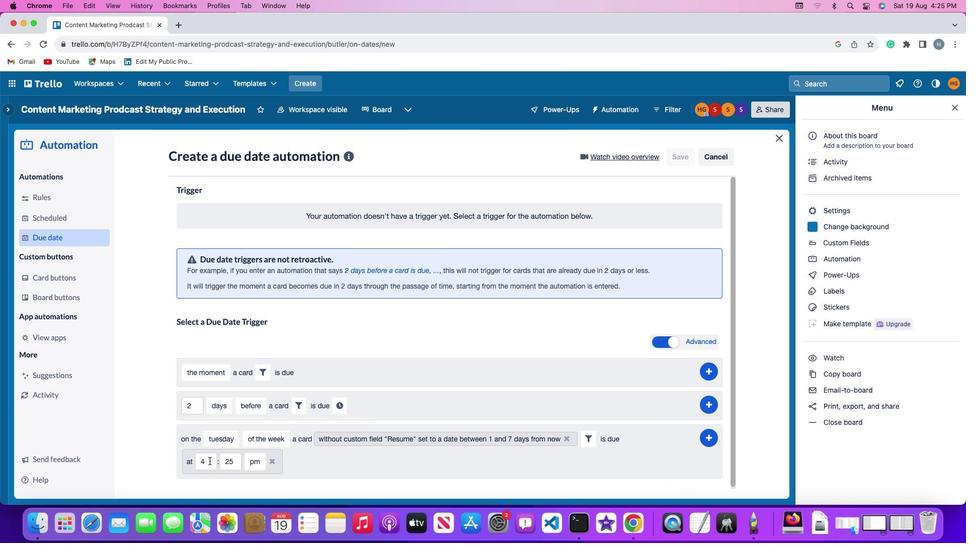 
Action: Mouse pressed left at (209, 461)
Screenshot: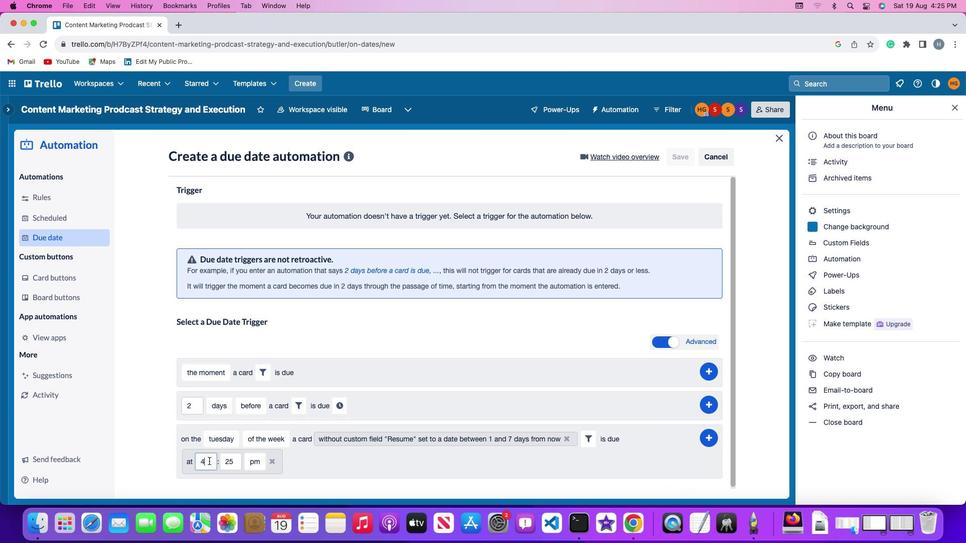 
Action: Mouse moved to (209, 461)
Screenshot: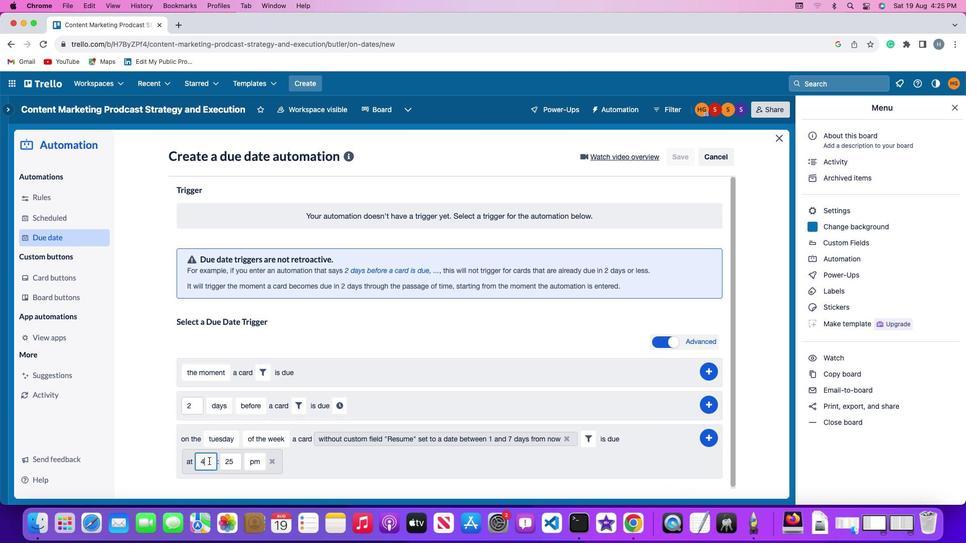 
Action: Key pressed Key.backspace'1''1'
Screenshot: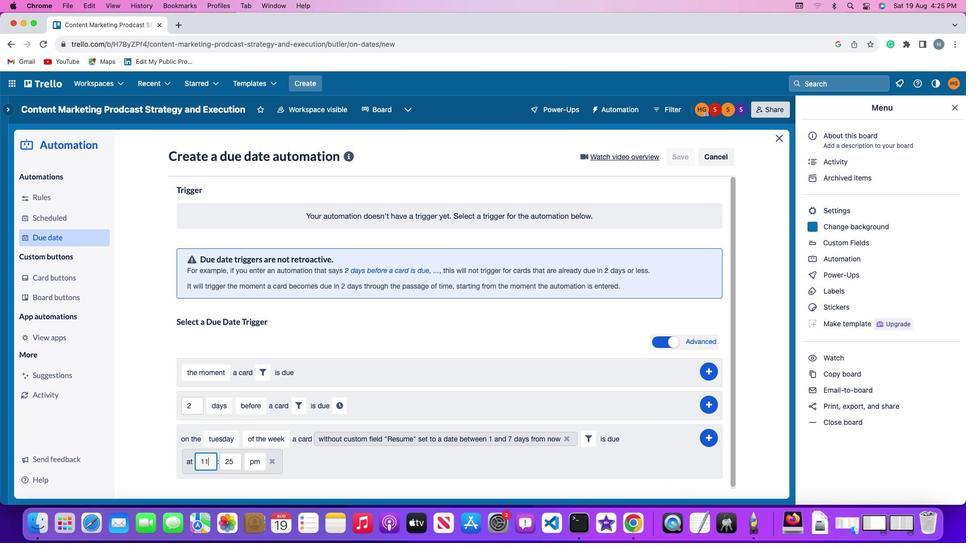 
Action: Mouse moved to (234, 459)
Screenshot: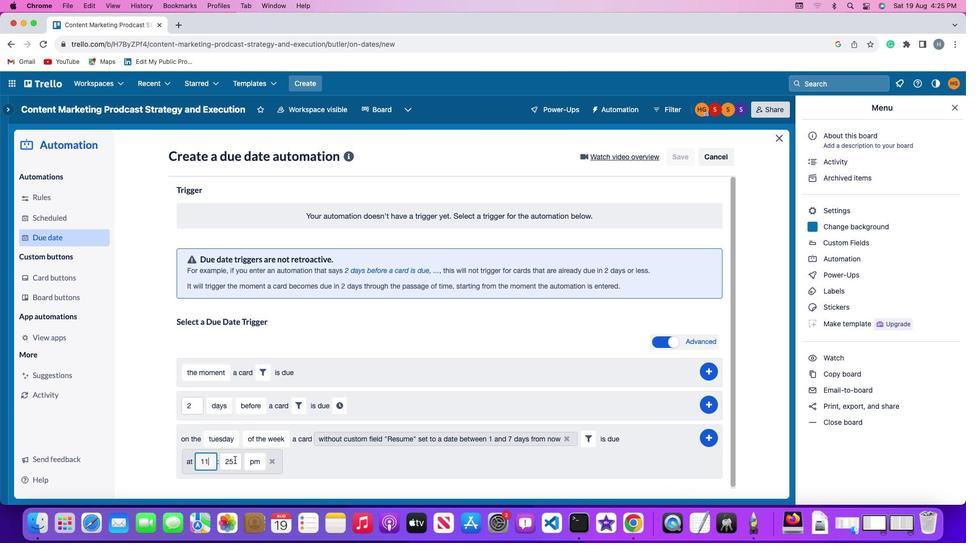 
Action: Mouse pressed left at (234, 459)
Screenshot: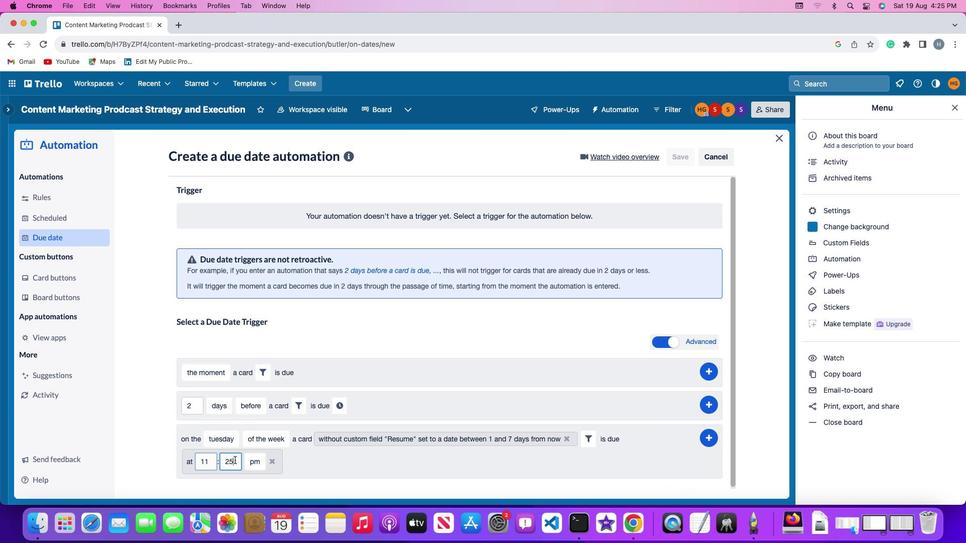 
Action: Mouse moved to (234, 459)
Screenshot: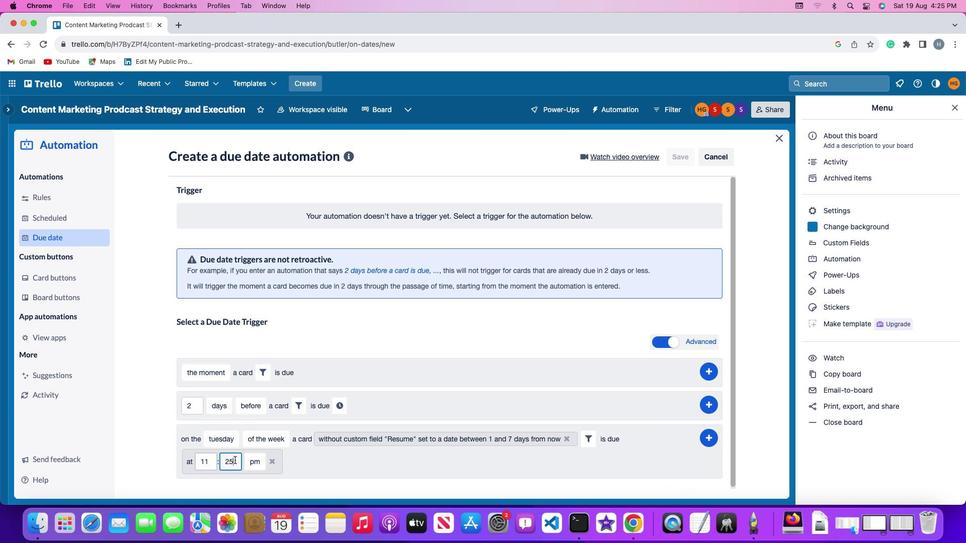 
Action: Key pressed Key.backspaceKey.backspace'0''0'
Screenshot: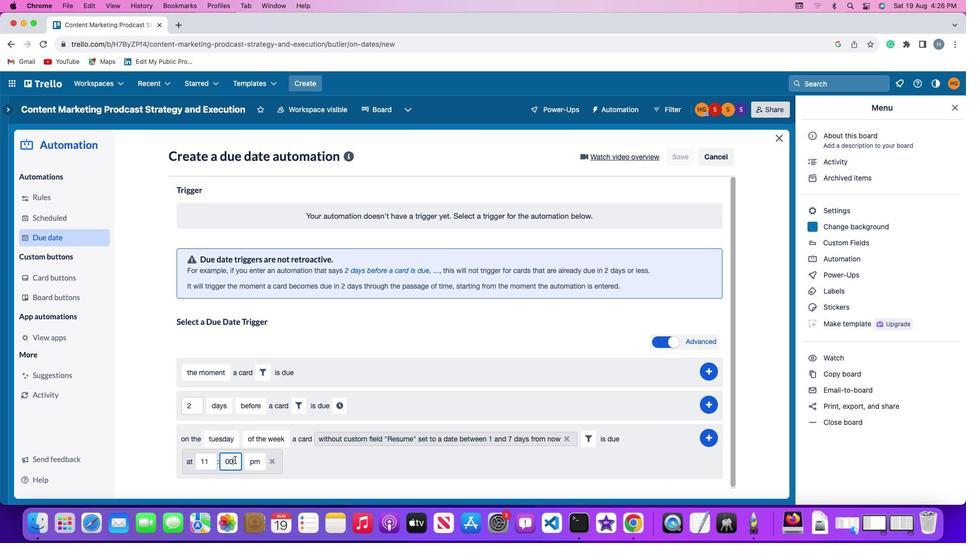 
Action: Mouse moved to (249, 460)
Screenshot: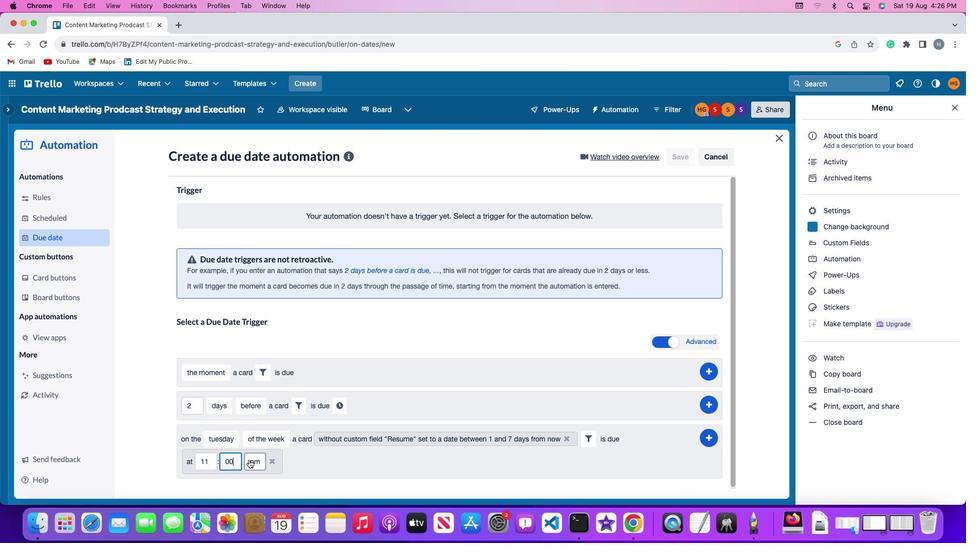 
Action: Mouse pressed left at (249, 460)
Screenshot: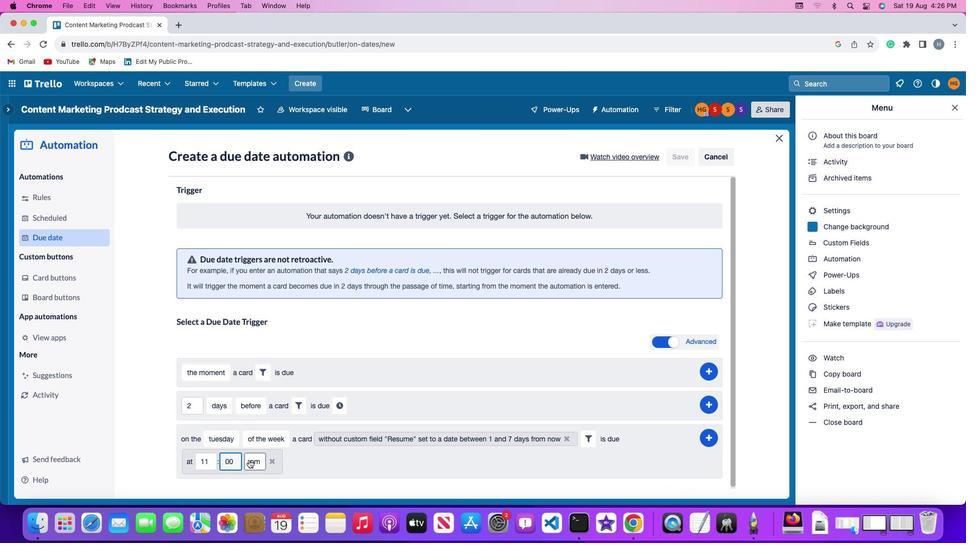 
Action: Mouse moved to (254, 422)
Screenshot: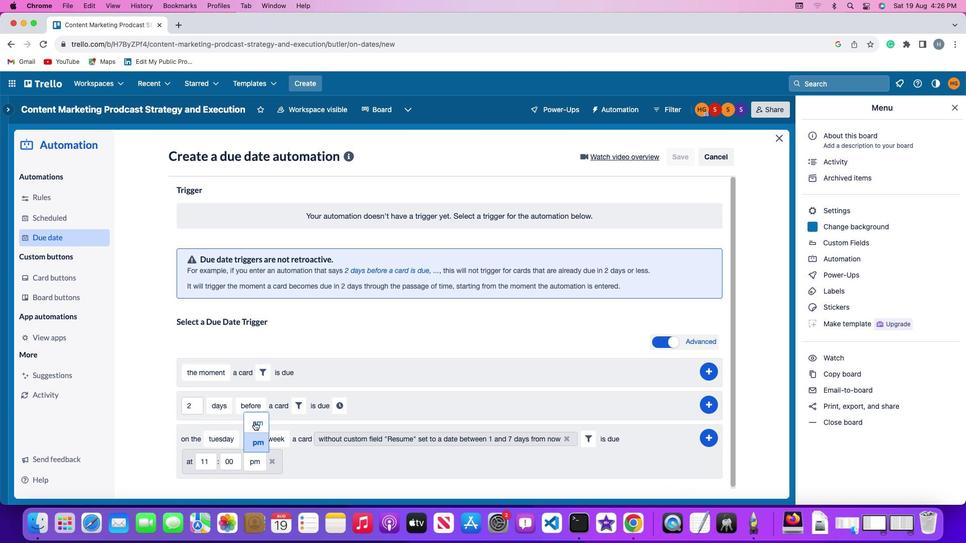 
Action: Mouse pressed left at (254, 422)
Screenshot: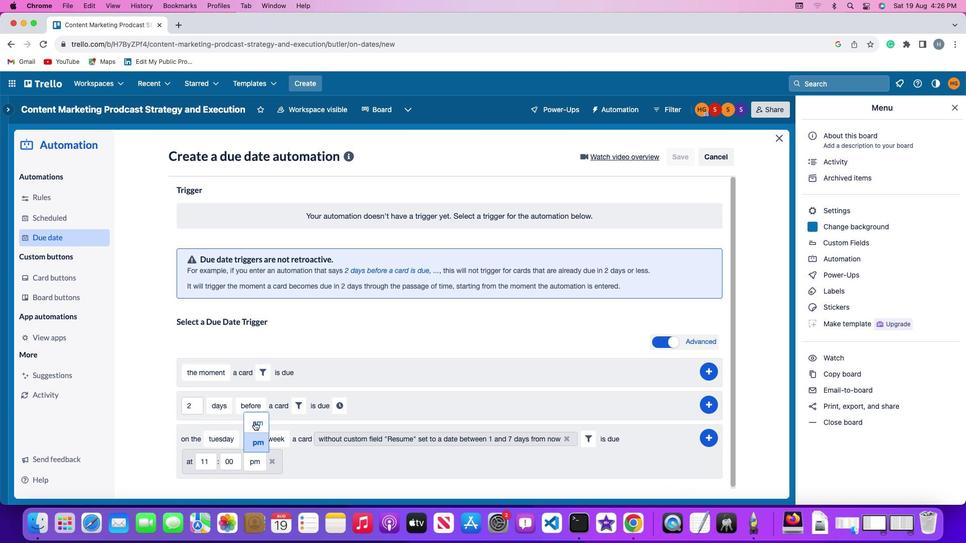 
Action: Mouse moved to (714, 435)
Screenshot: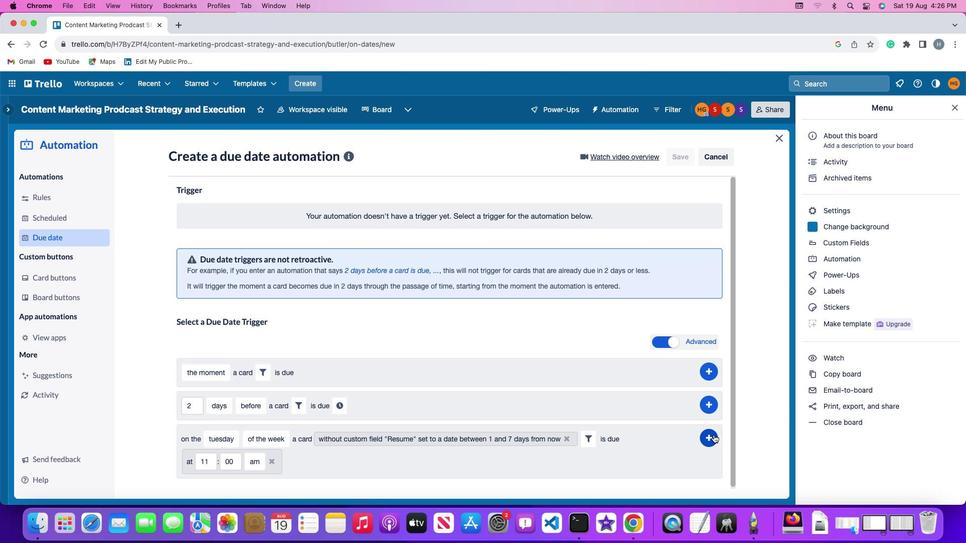 
Action: Mouse pressed left at (714, 435)
Screenshot: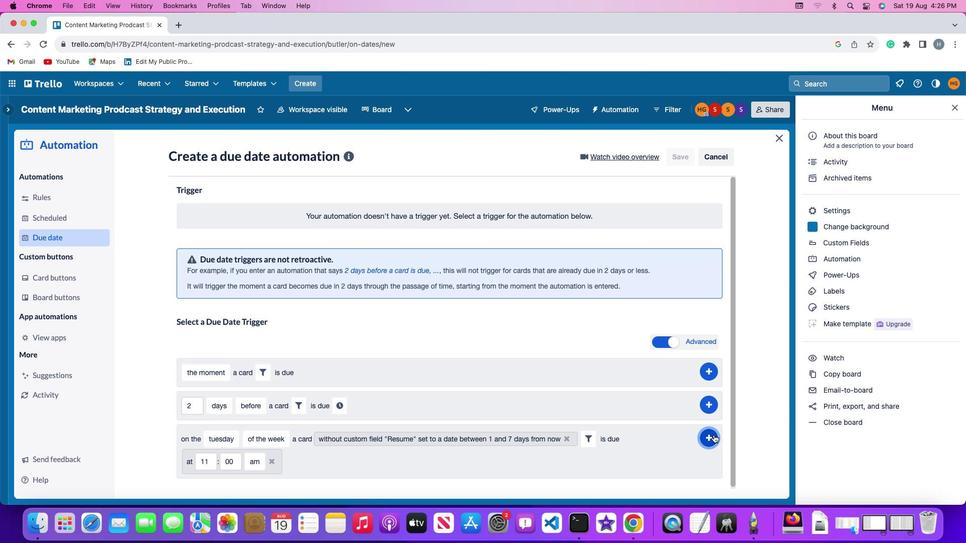 
Action: Mouse moved to (763, 376)
Screenshot: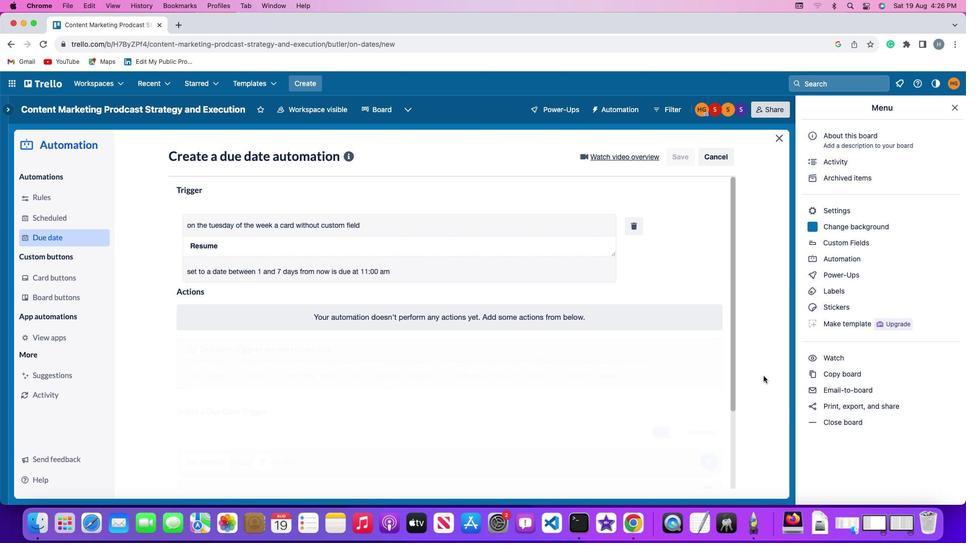 
